 Task: Open Card Social Media Conference Review in Board Social Media Campaign Planning to Workspace Debt Financing and add a team member Softage.2@softage.net, a label Purple, a checklist Career Counseling, an attachment from your google drive, a color Purple and finally, add a card description 'Develop and launch new customer retention program for high-value customers' and a comment 'This task requires proactive ownership, so let us take responsibility and ensure progress is made in a timely manner.'. Add a start date 'Jan 02, 1900' with a due date 'Jan 09, 1900'
Action: Mouse moved to (57, 275)
Screenshot: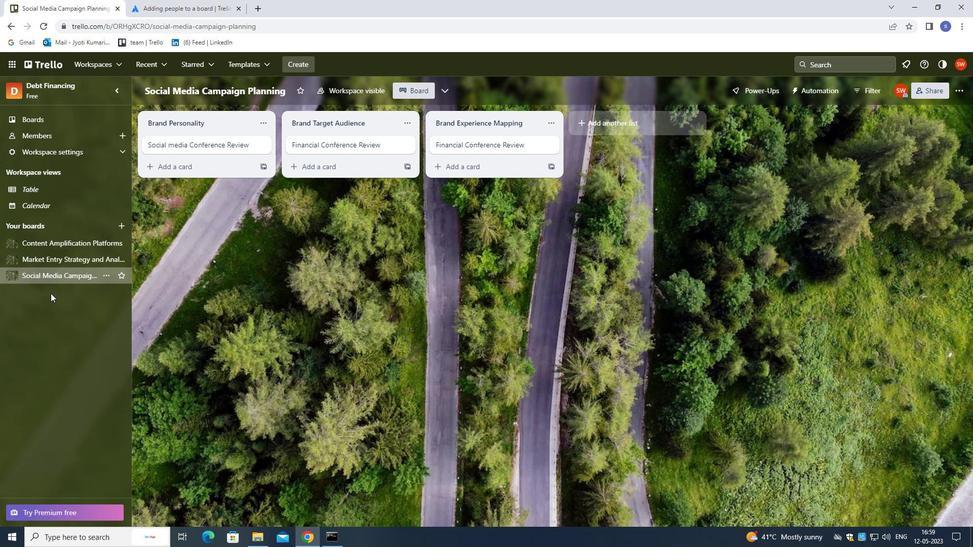 
Action: Mouse pressed left at (57, 275)
Screenshot: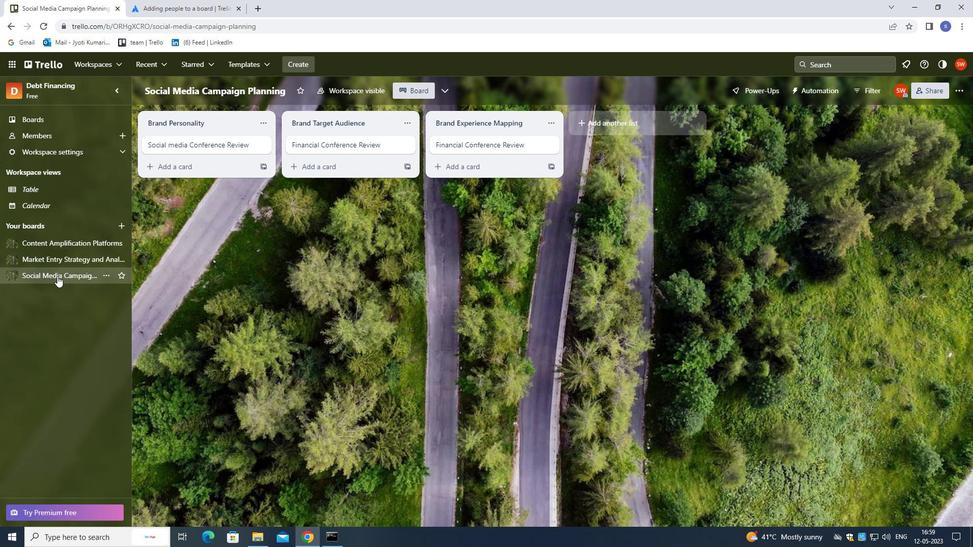
Action: Mouse moved to (170, 141)
Screenshot: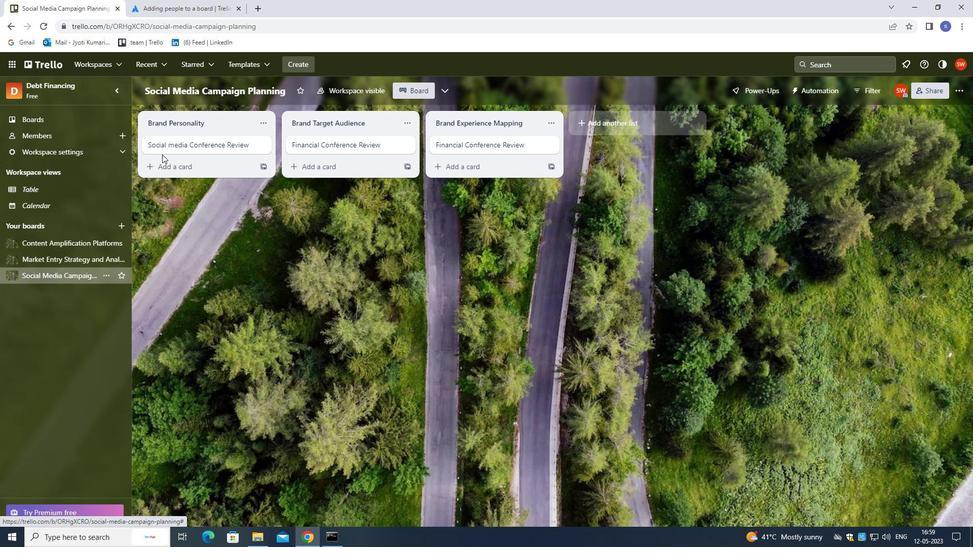 
Action: Mouse pressed left at (170, 141)
Screenshot: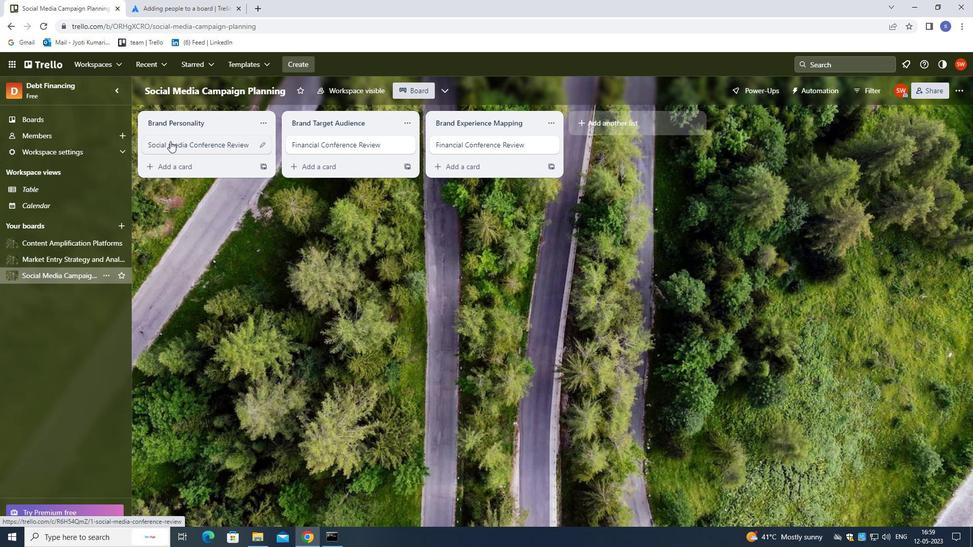 
Action: Mouse moved to (633, 143)
Screenshot: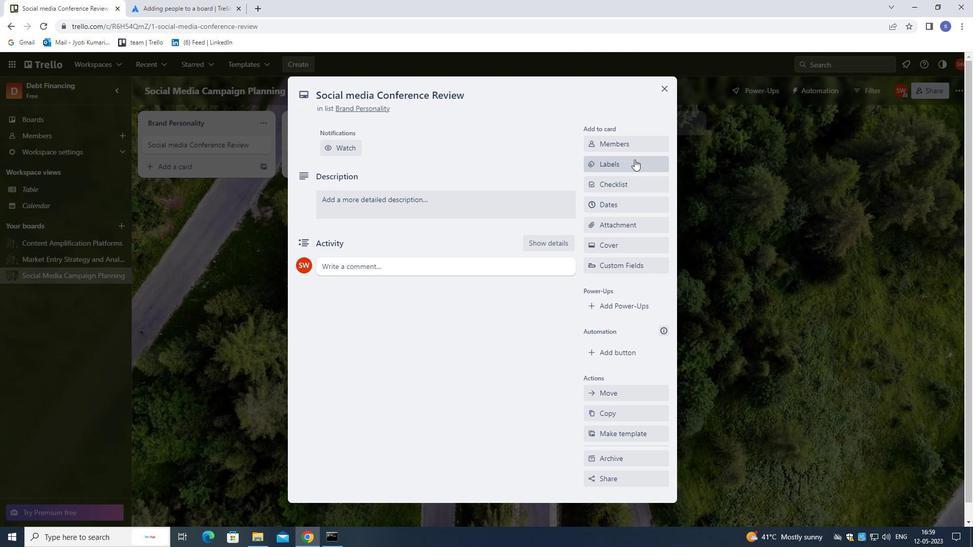 
Action: Mouse pressed left at (633, 143)
Screenshot: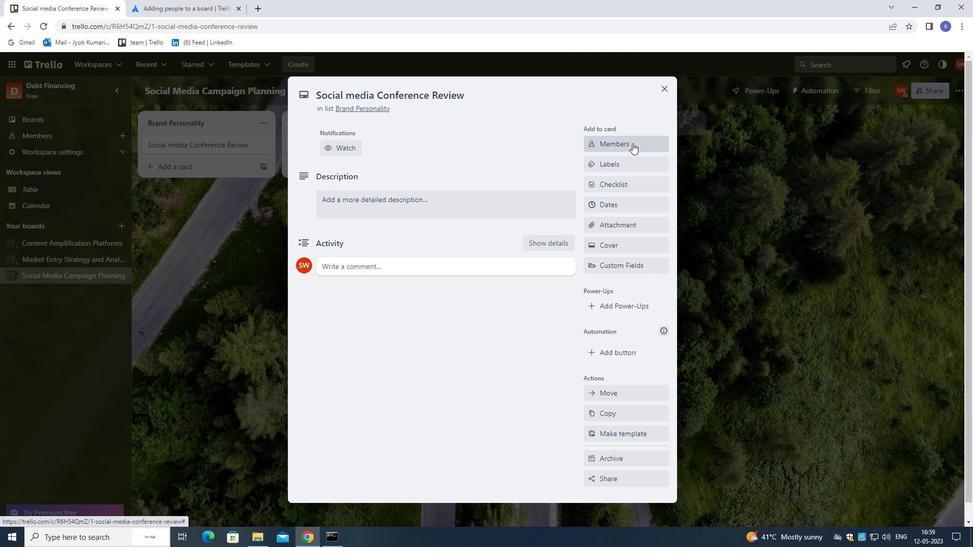 
Action: Mouse moved to (573, 116)
Screenshot: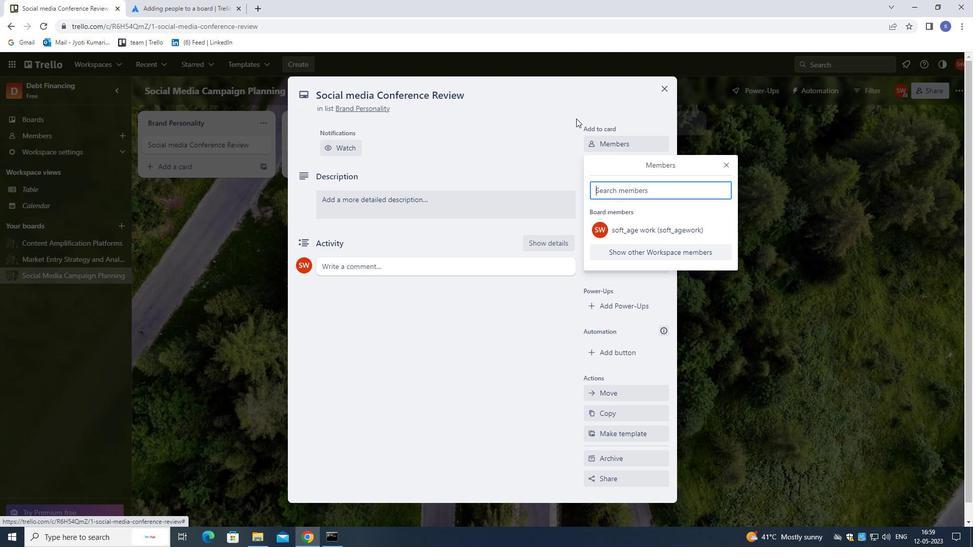 
Action: Key pressed softage.2<Key.shift>@SOFTAGE.NET
Screenshot: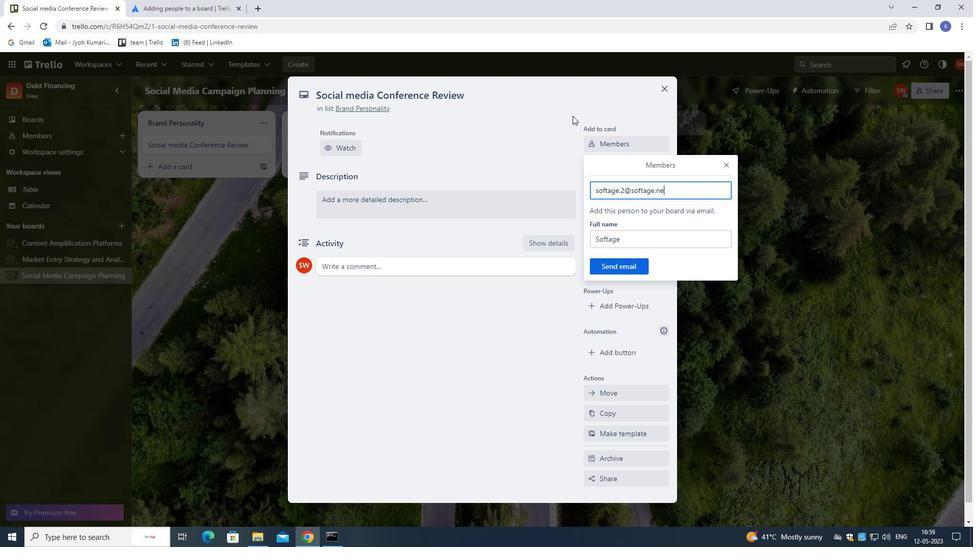 
Action: Mouse moved to (616, 265)
Screenshot: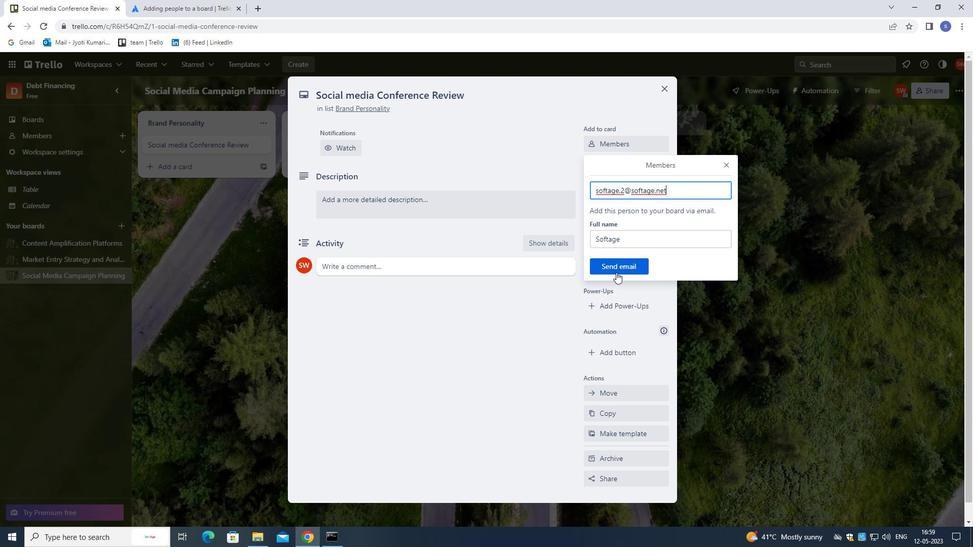 
Action: Mouse pressed left at (616, 265)
Screenshot: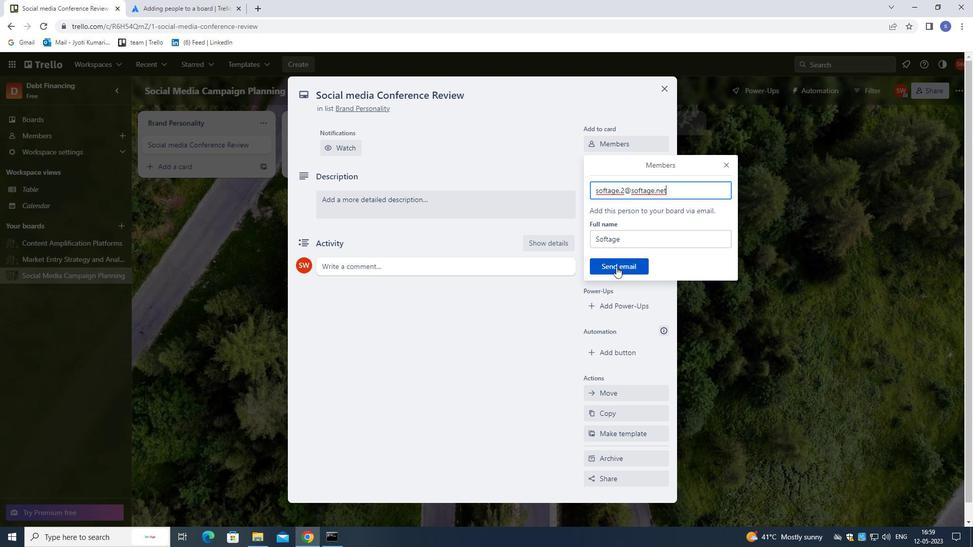 
Action: Mouse moved to (726, 167)
Screenshot: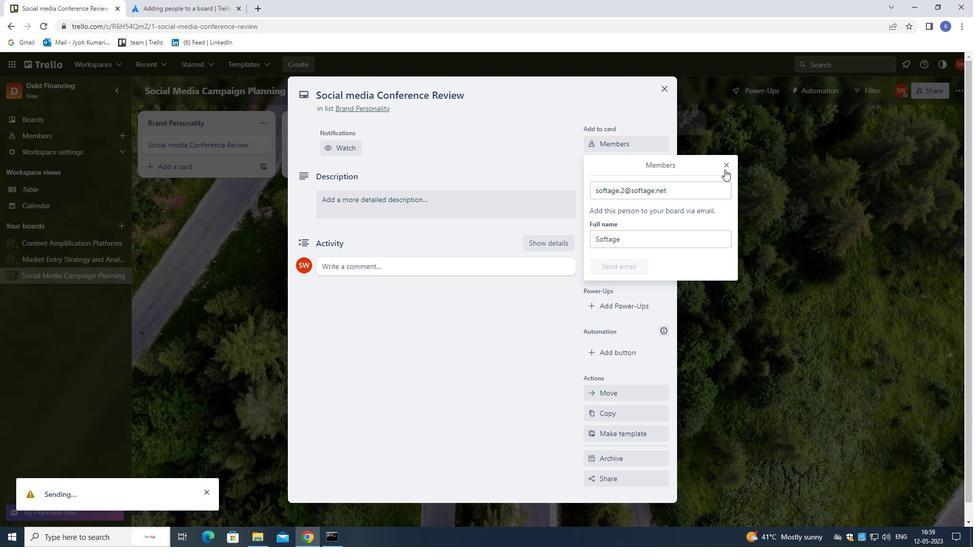 
Action: Mouse pressed left at (726, 167)
Screenshot: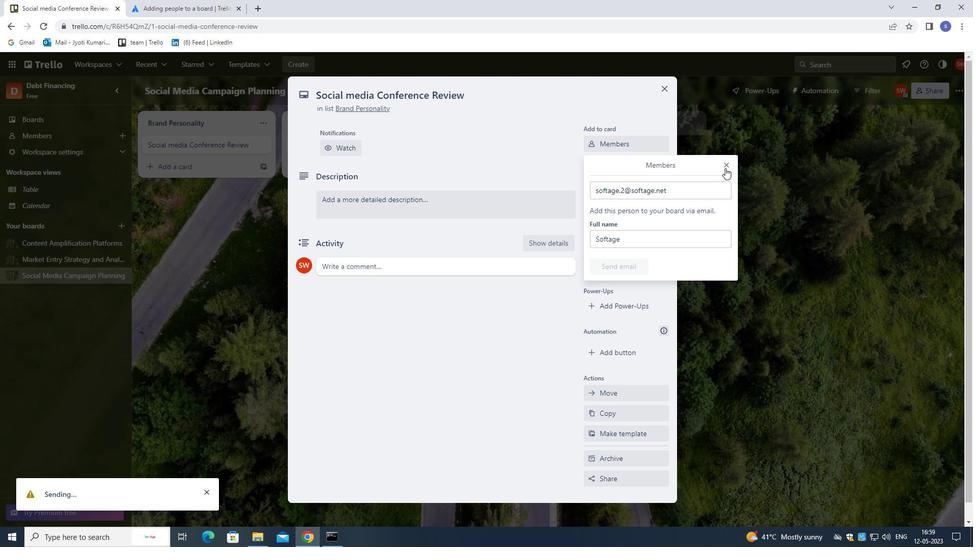 
Action: Mouse moved to (620, 164)
Screenshot: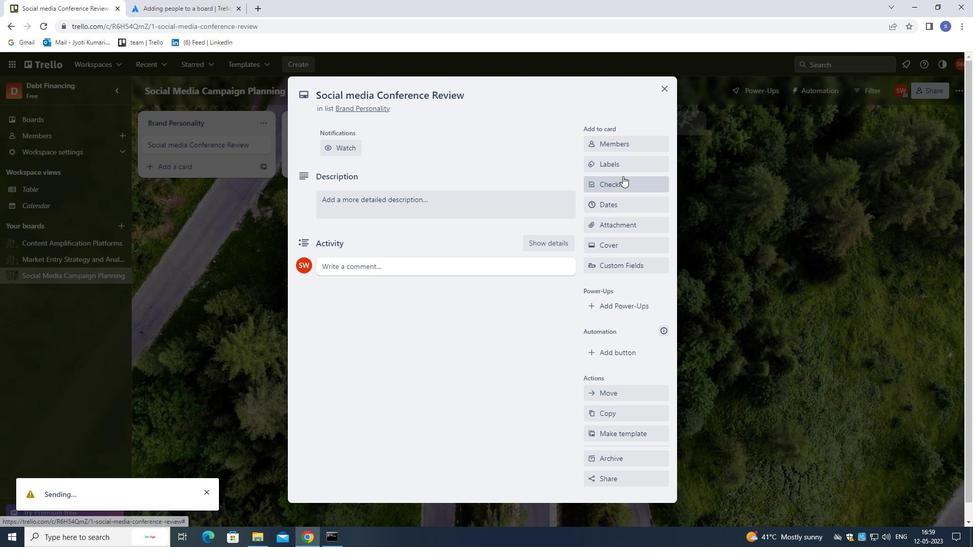 
Action: Mouse pressed left at (620, 164)
Screenshot: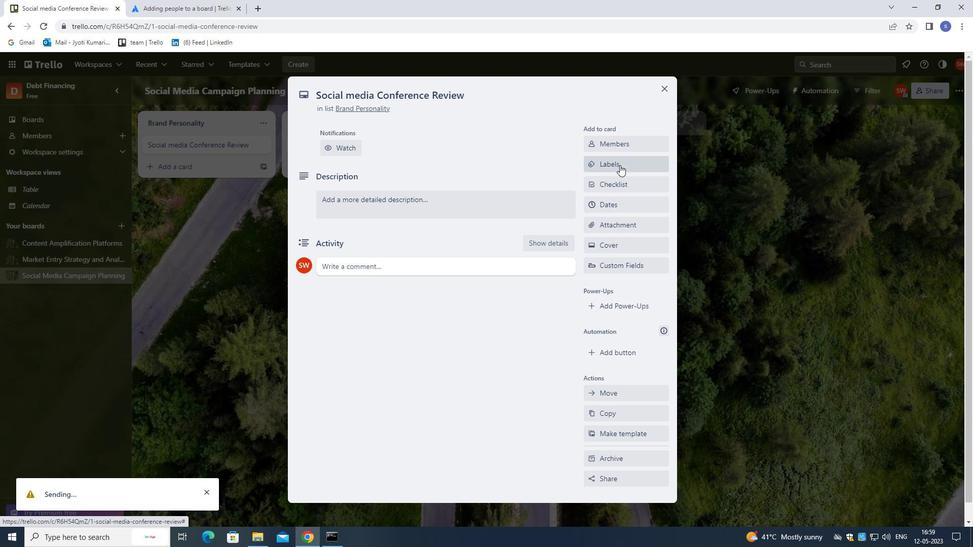 
Action: Mouse moved to (623, 175)
Screenshot: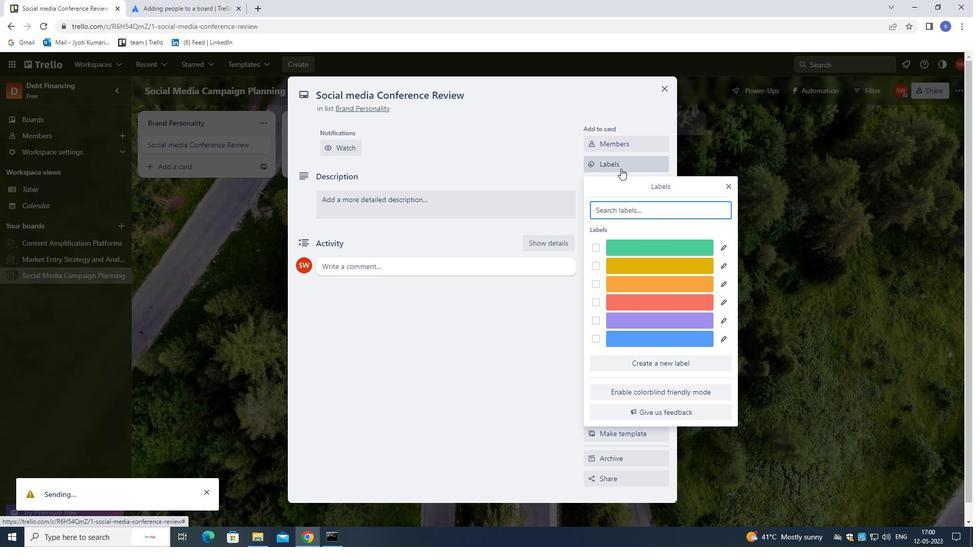 
Action: Key pressed P
Screenshot: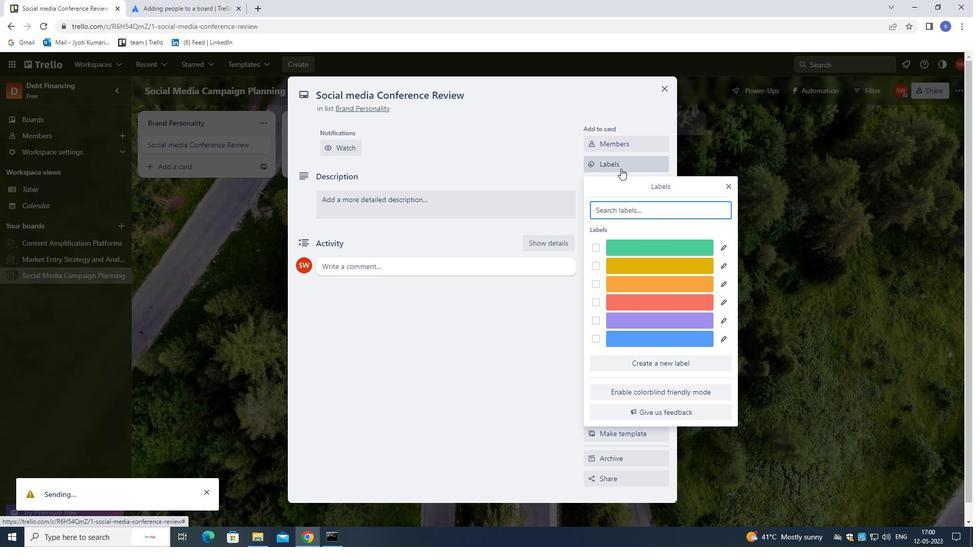 
Action: Mouse moved to (618, 249)
Screenshot: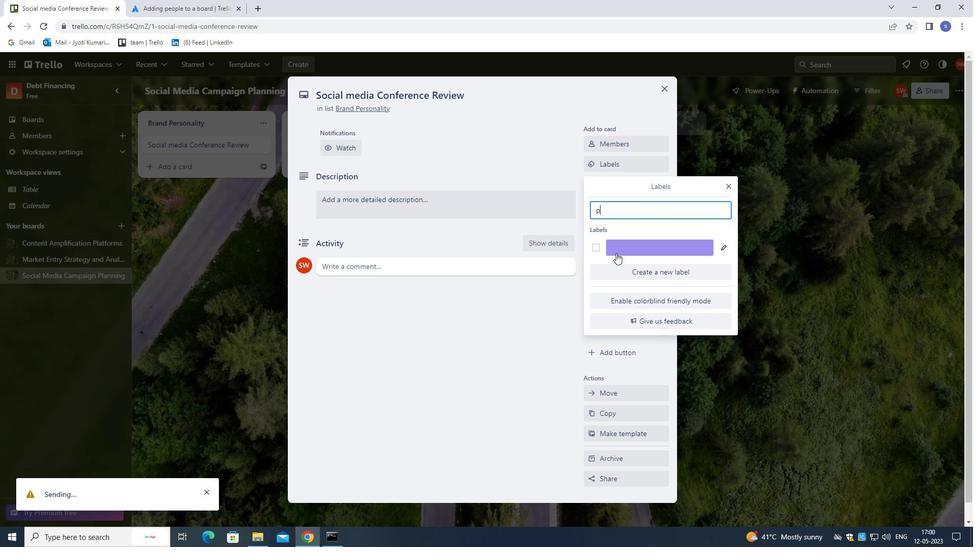 
Action: Mouse pressed left at (618, 249)
Screenshot: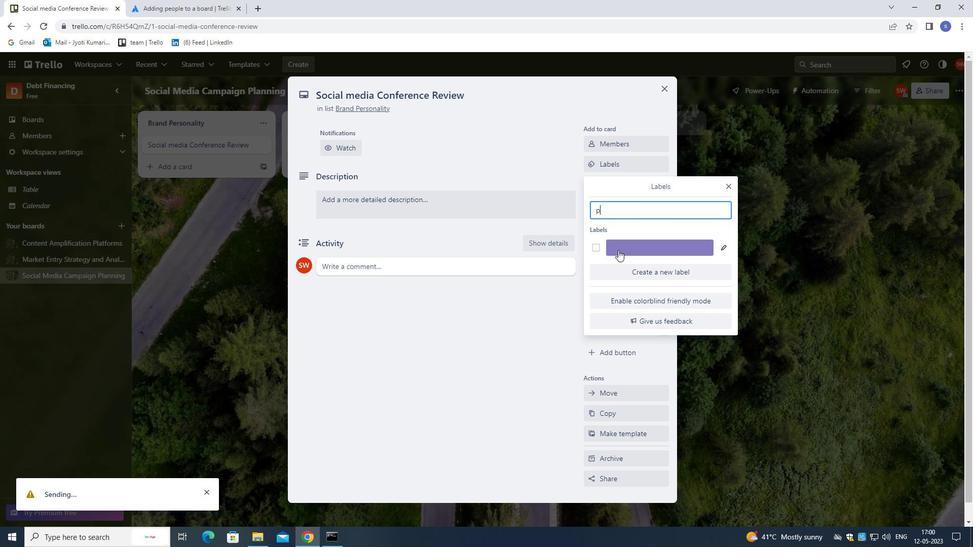 
Action: Mouse moved to (729, 224)
Screenshot: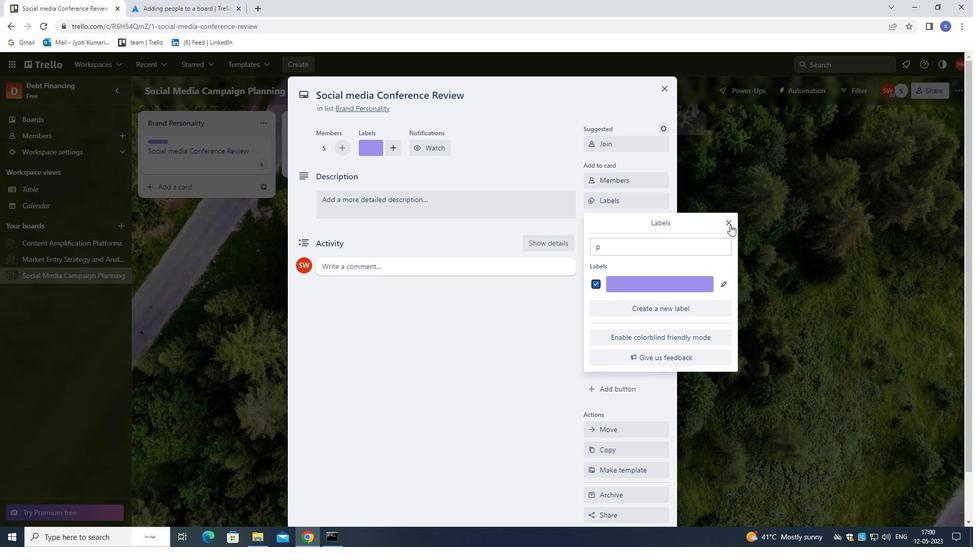 
Action: Mouse pressed left at (729, 224)
Screenshot: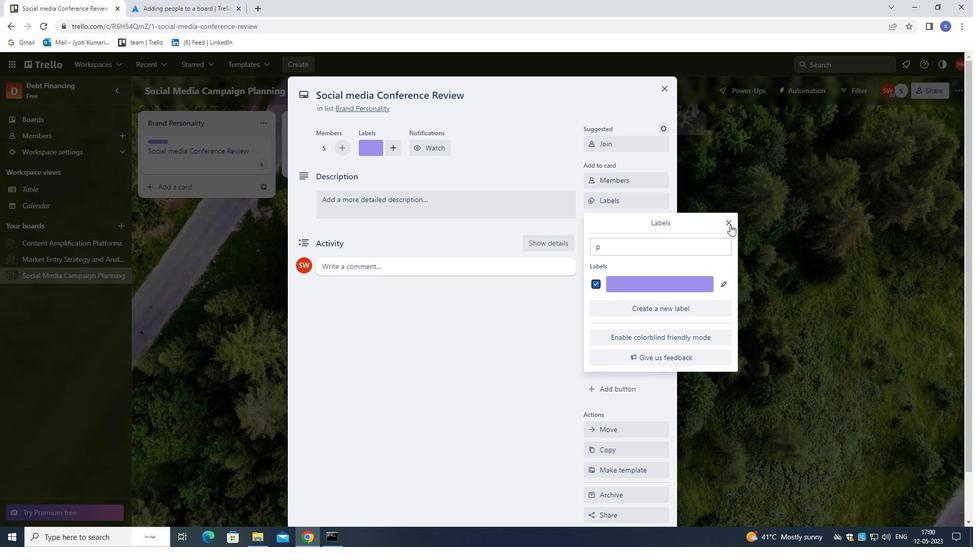 
Action: Mouse moved to (631, 220)
Screenshot: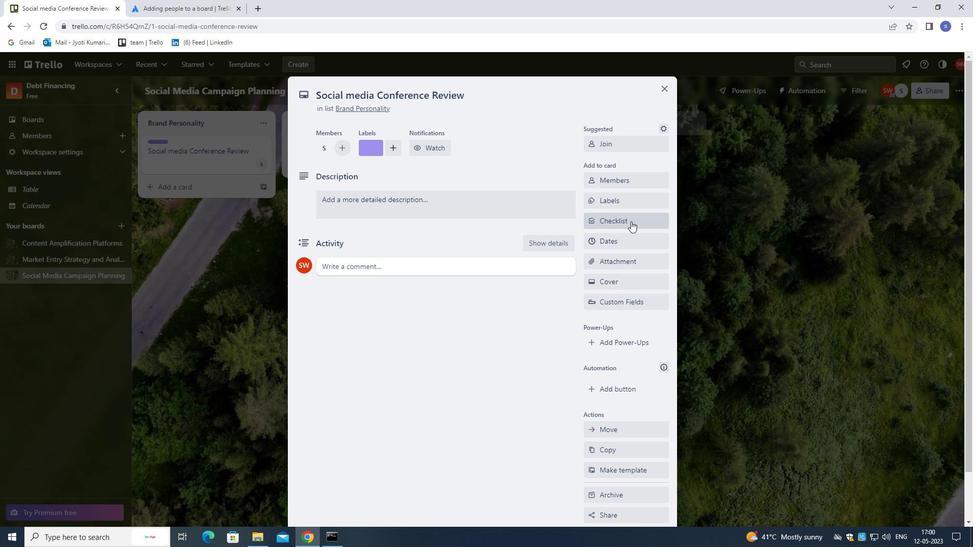 
Action: Mouse pressed left at (631, 220)
Screenshot: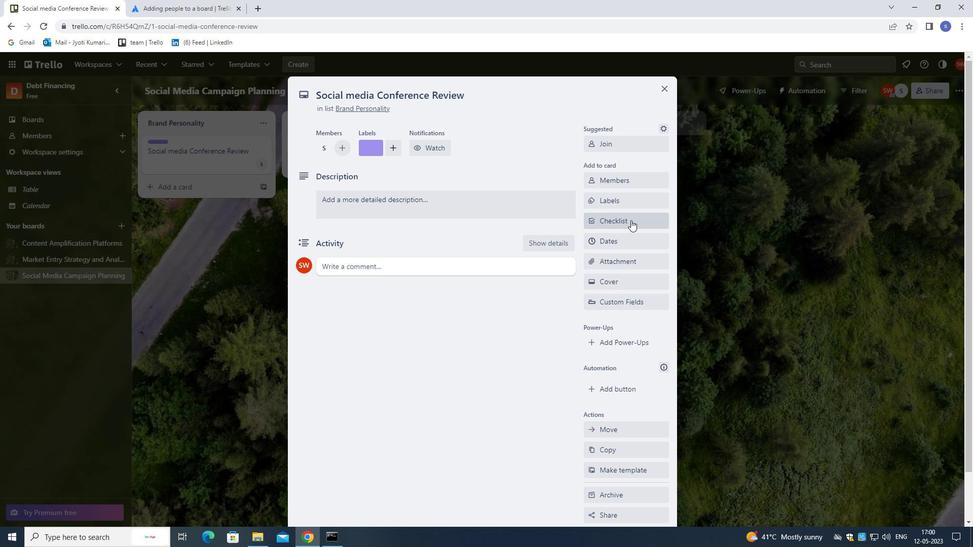 
Action: Key pressed <Key.shift>CAREER<Key.space><Key.shift>CON<Key.backspace>UNCE<Key.backspace><Key.backspace>SELLING
Screenshot: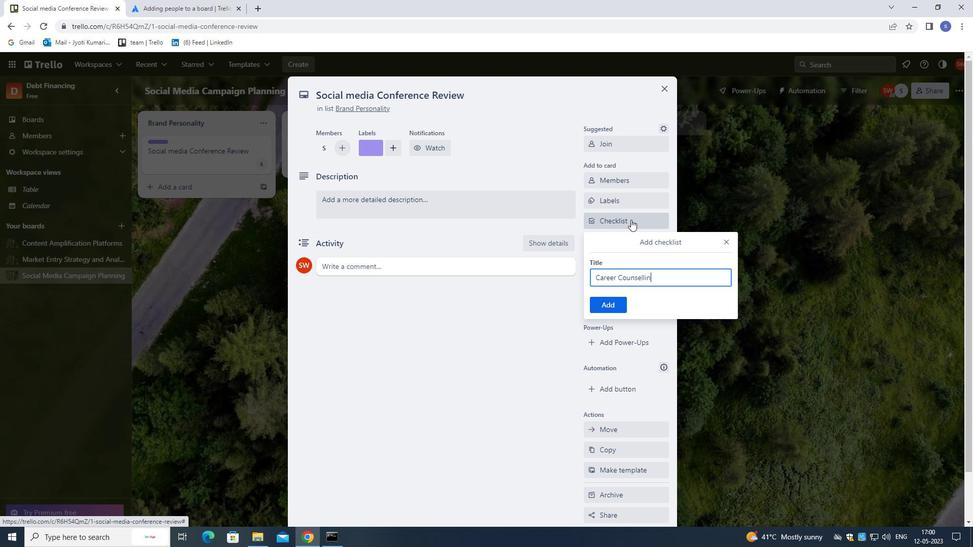 
Action: Mouse moved to (680, 232)
Screenshot: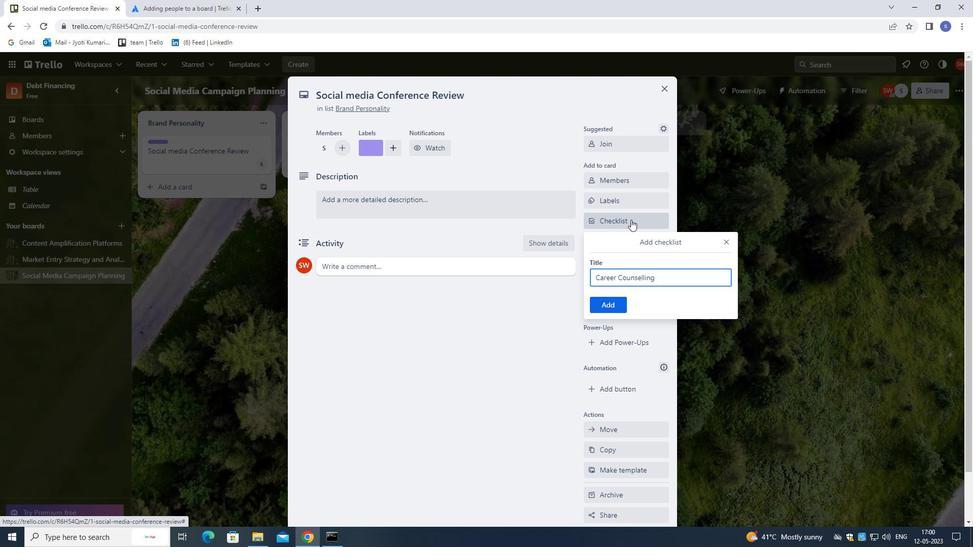 
Action: Key pressed <Key.enter>
Screenshot: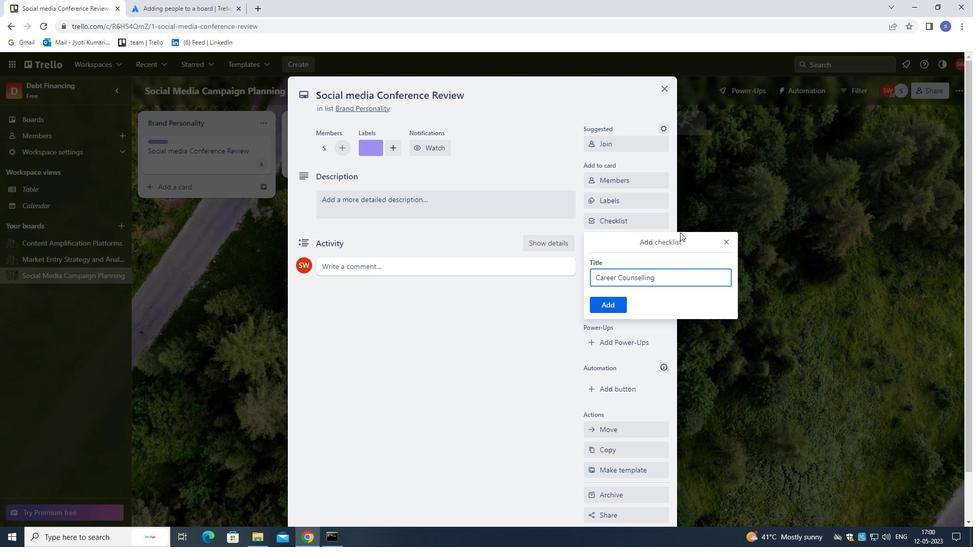 
Action: Mouse moved to (635, 247)
Screenshot: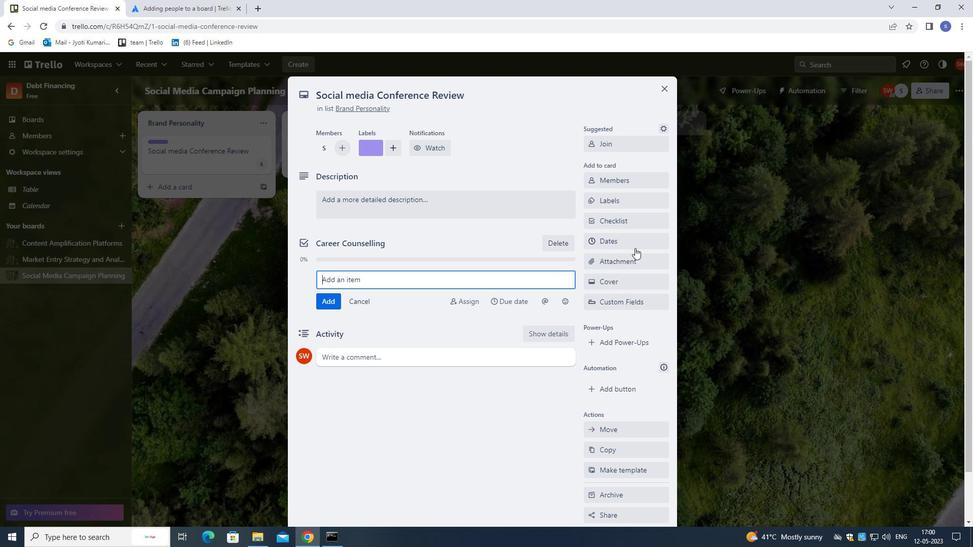 
Action: Mouse pressed left at (635, 247)
Screenshot: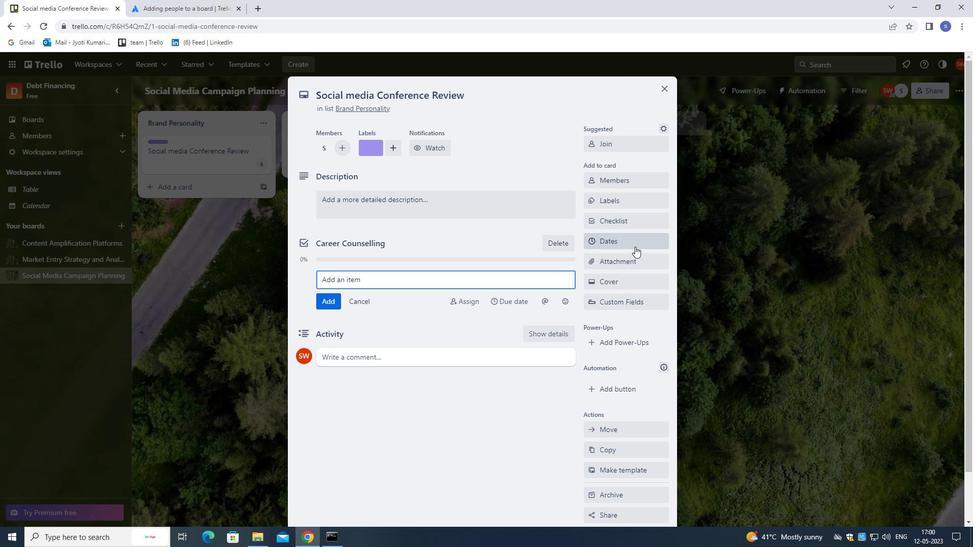 
Action: Mouse moved to (596, 275)
Screenshot: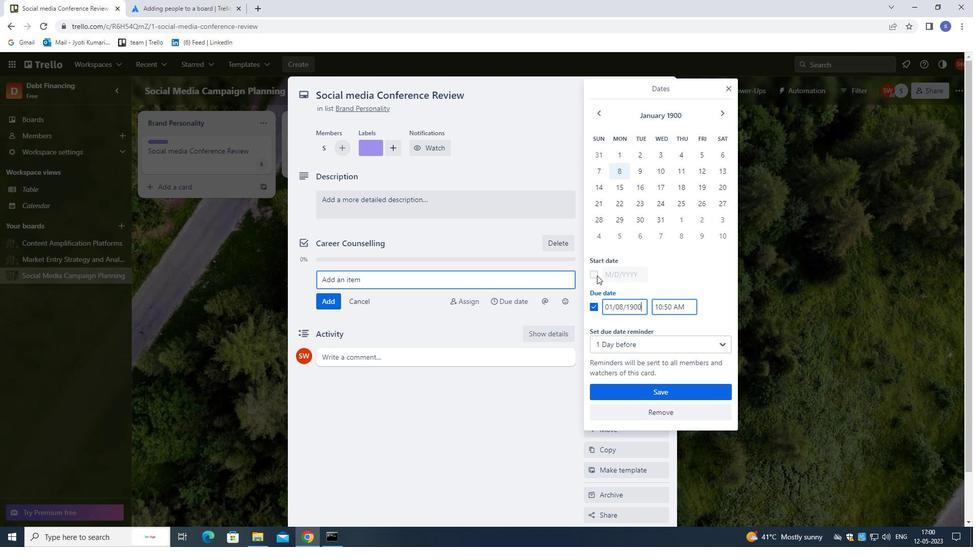 
Action: Mouse pressed left at (596, 275)
Screenshot: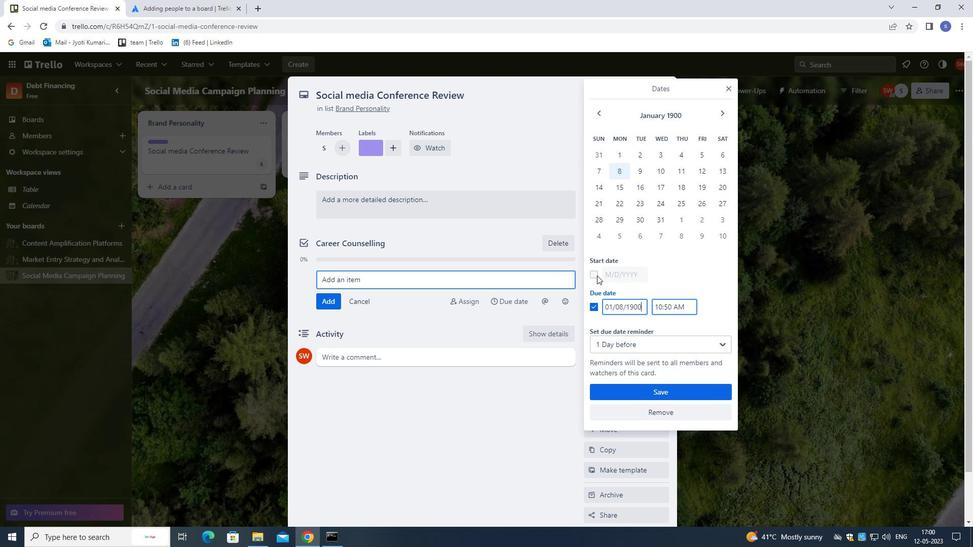 
Action: Mouse moved to (617, 275)
Screenshot: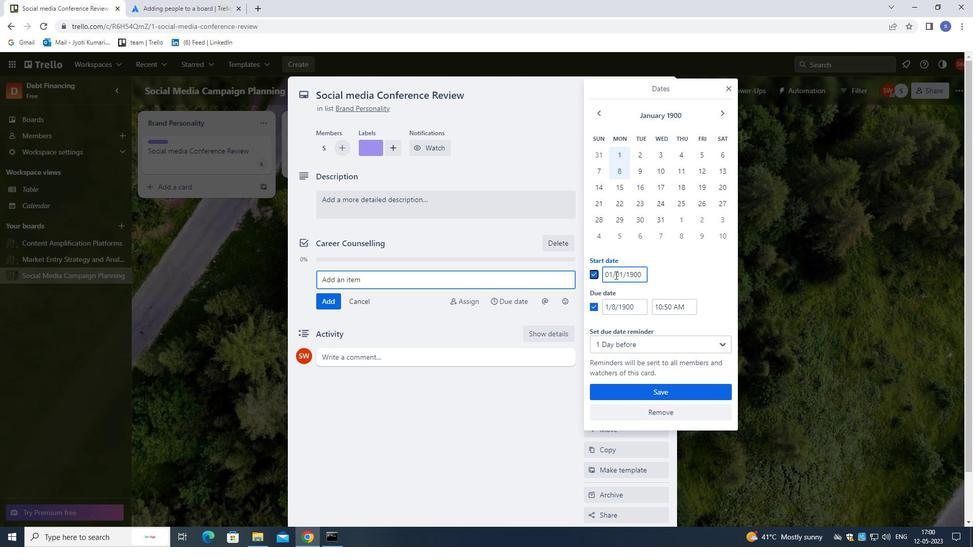 
Action: Mouse pressed left at (617, 275)
Screenshot: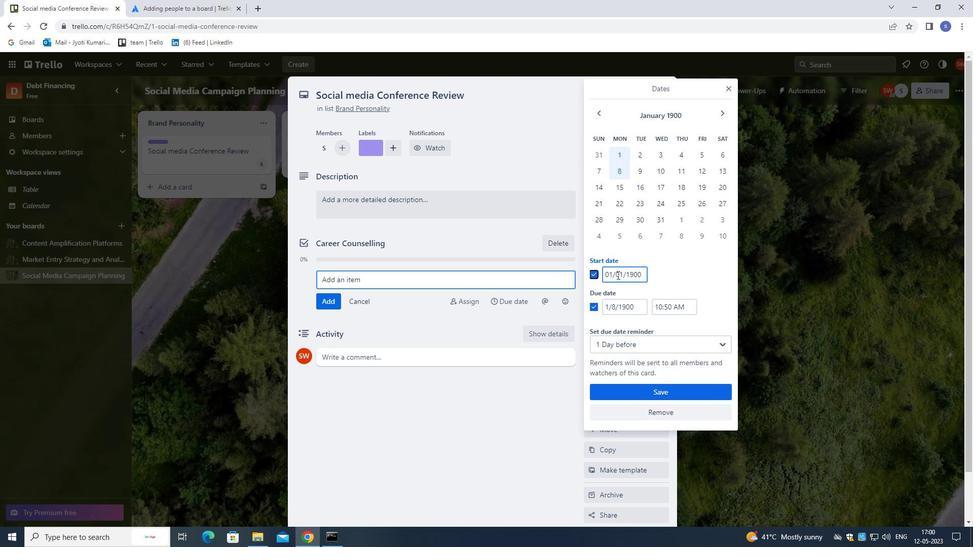 
Action: Mouse moved to (595, 284)
Screenshot: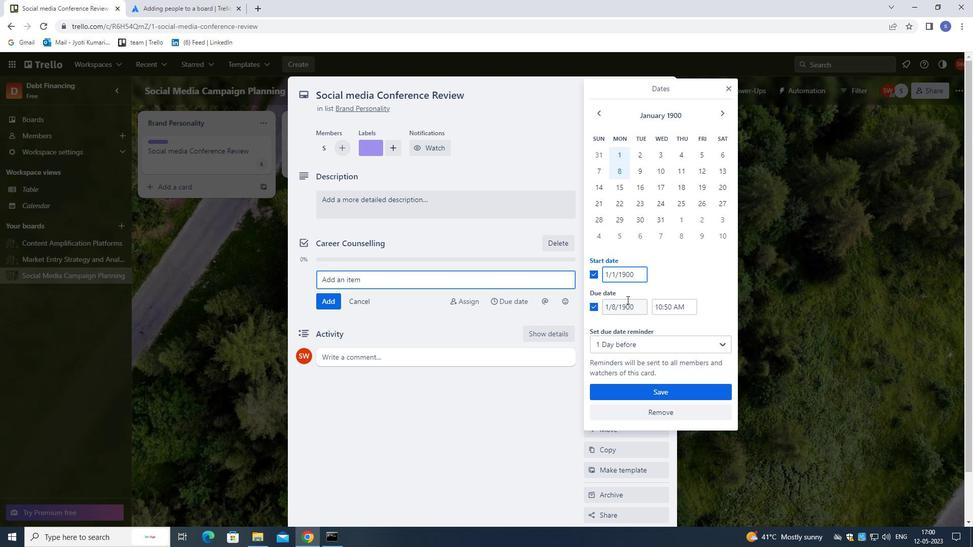 
Action: Key pressed <Key.left><Key.backspace>2
Screenshot: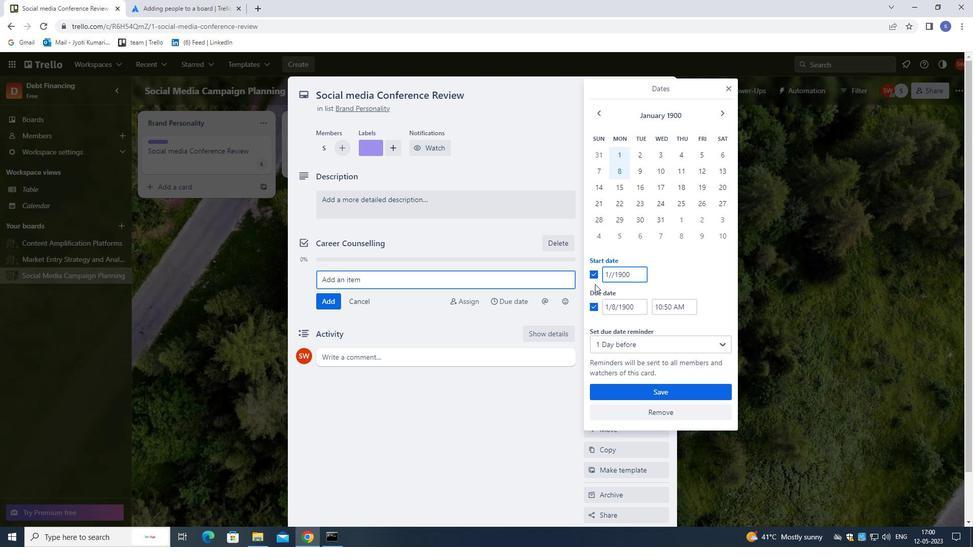 
Action: Mouse moved to (615, 309)
Screenshot: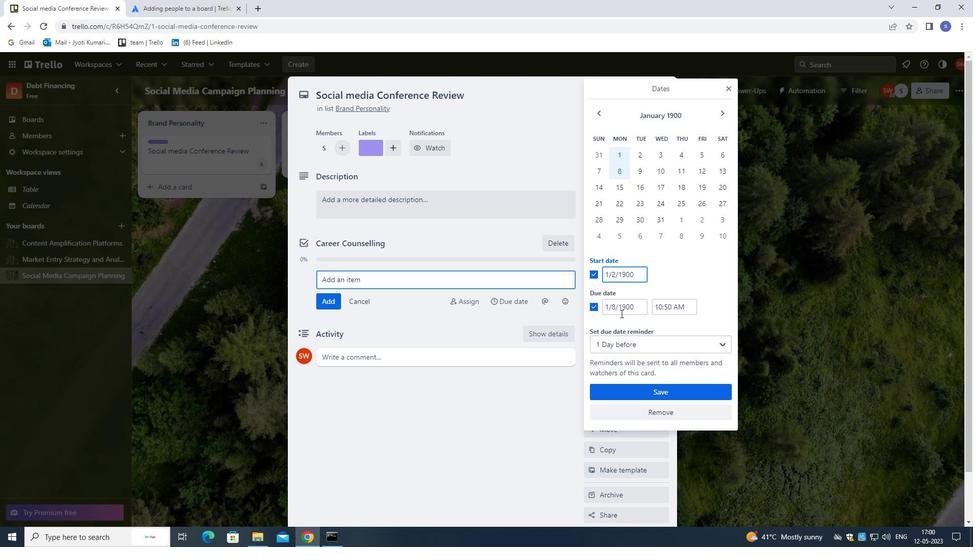 
Action: Mouse pressed left at (615, 309)
Screenshot: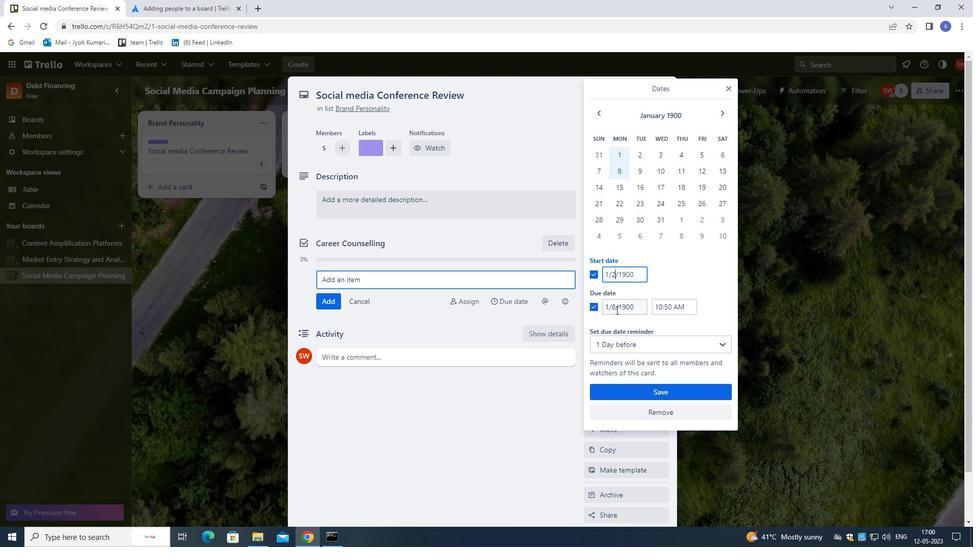 
Action: Mouse moved to (636, 353)
Screenshot: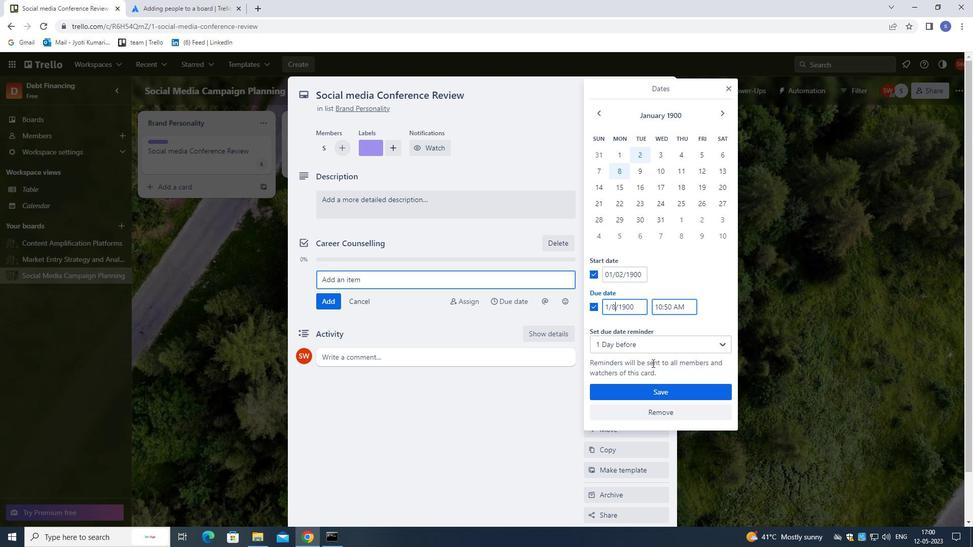 
Action: Key pressed <Key.backspace>9
Screenshot: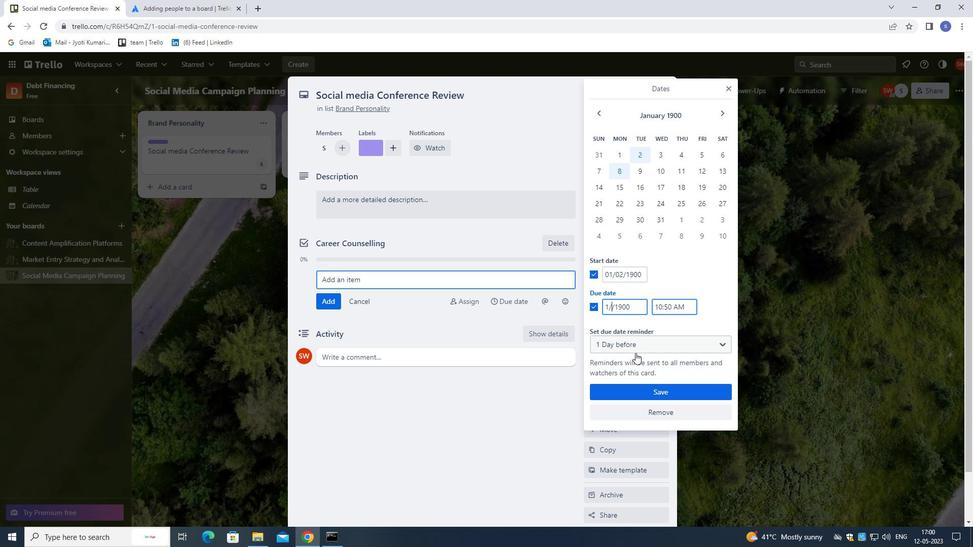 
Action: Mouse moved to (707, 387)
Screenshot: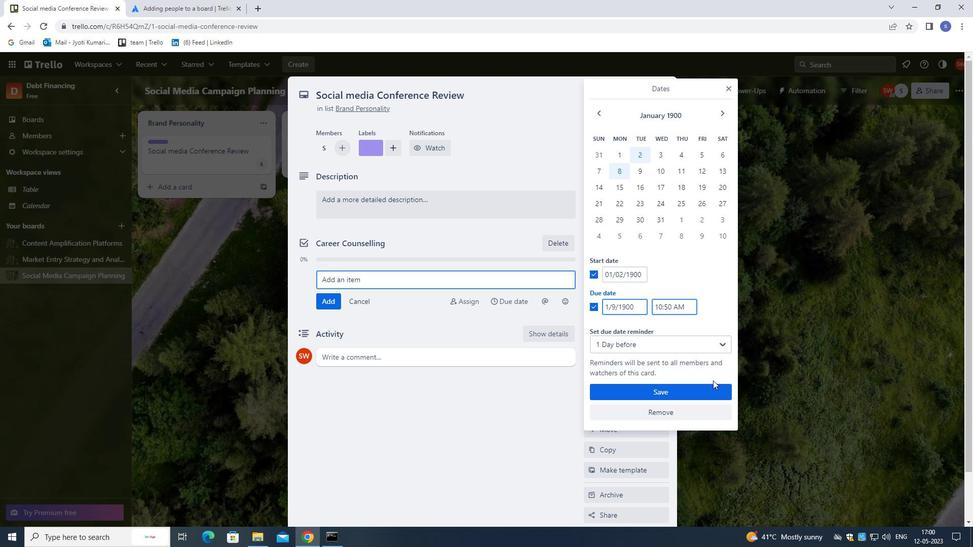 
Action: Mouse pressed left at (707, 387)
Screenshot: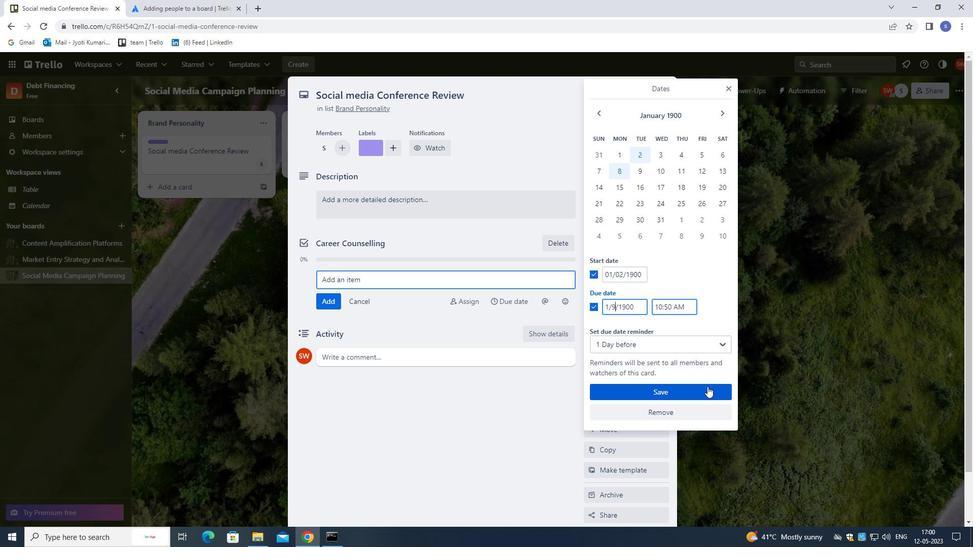 
Action: Mouse moved to (448, 199)
Screenshot: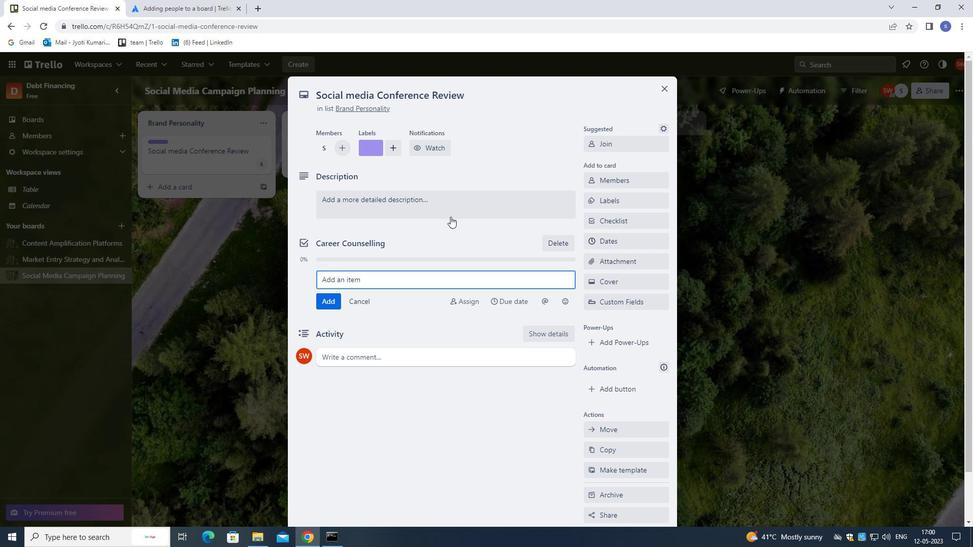 
Action: Mouse pressed left at (448, 199)
Screenshot: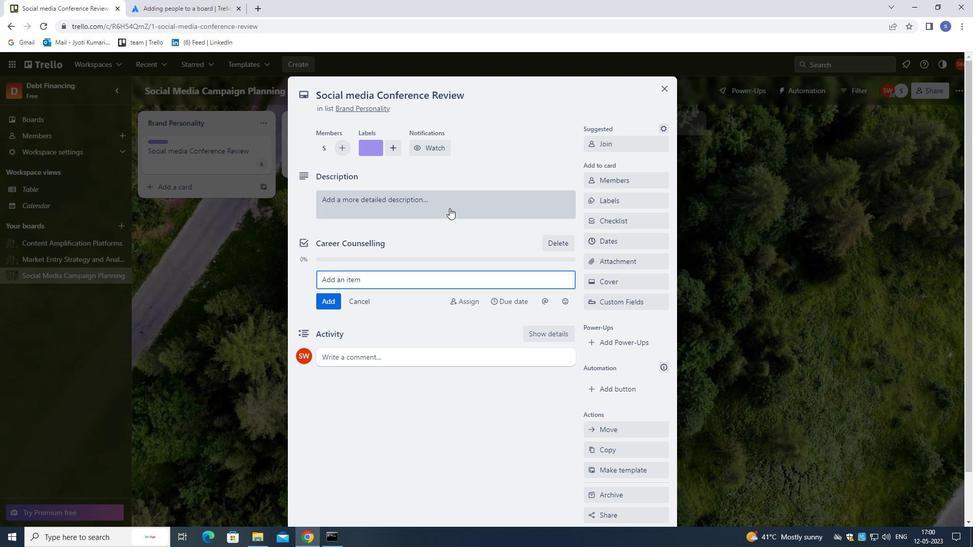 
Action: Mouse moved to (480, 241)
Screenshot: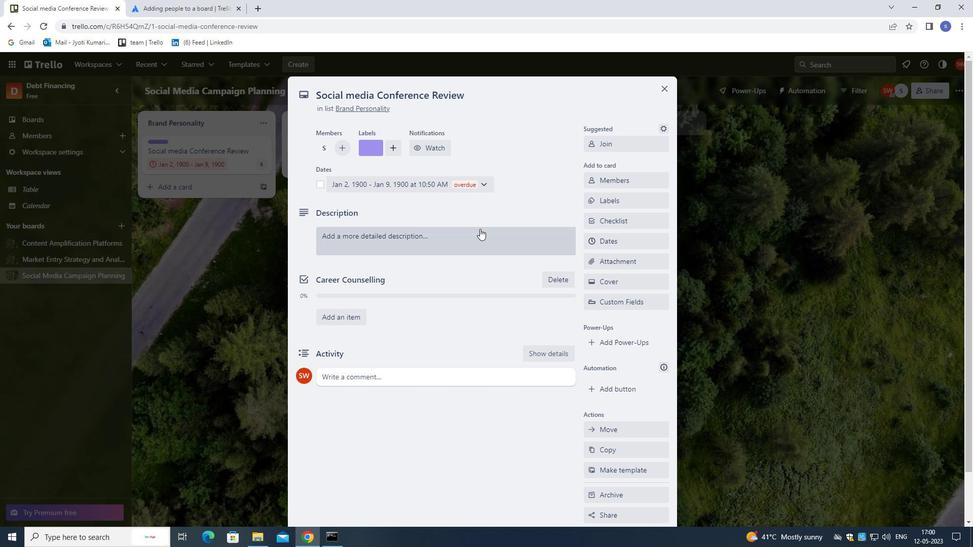 
Action: Mouse pressed left at (480, 241)
Screenshot: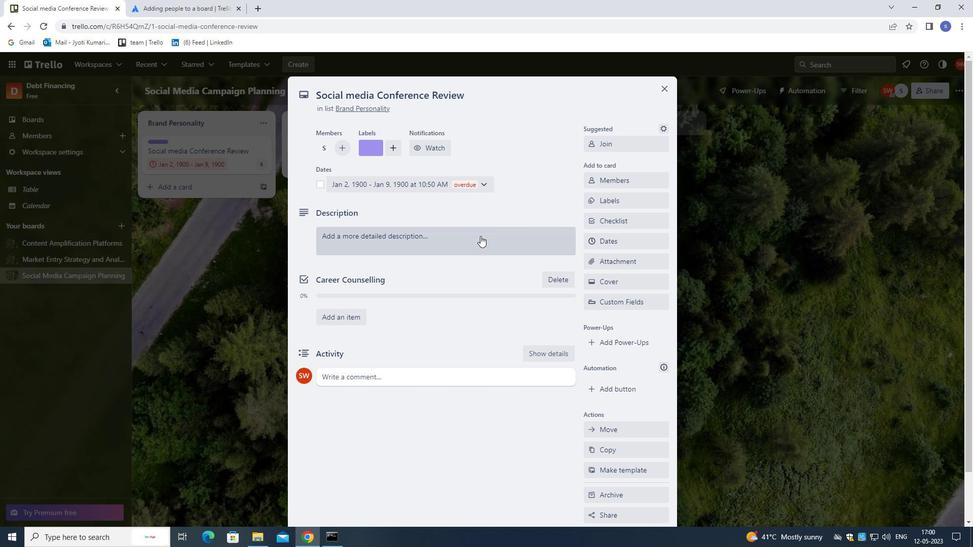 
Action: Mouse moved to (518, 269)
Screenshot: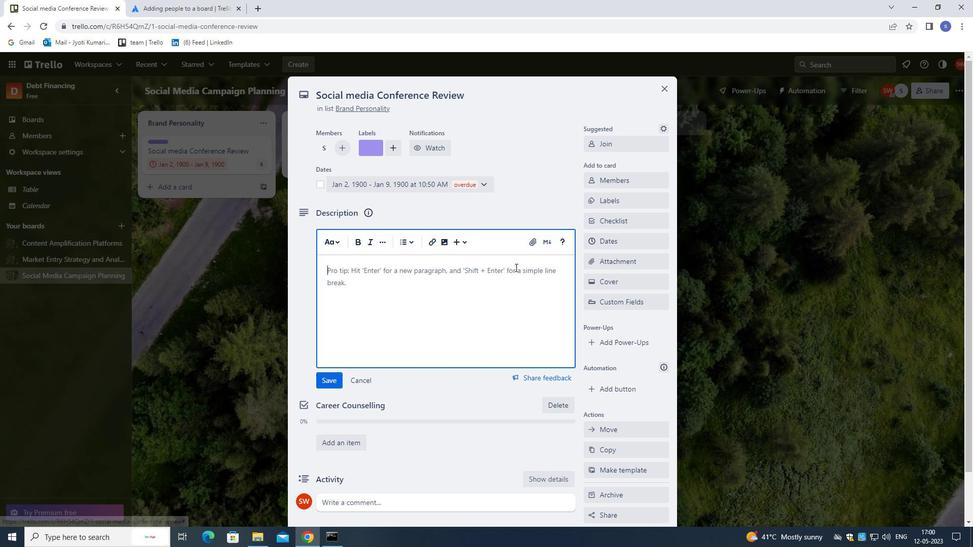 
Action: Key pressed <Key.shift>DEVELOP<Key.space>AN<Key.space><Key.backspace>D<Key.space>EXECUTE<Key.space><Key.space>NEW<Key.space>CUSTOMER<Key.space>RETENTION<Key.space>PROGRAM<Key.space>FOR<Key.space>HIGH-VALUR<Key.backspace>E<Key.space>CUSTOMERS<Key.space>.
Screenshot: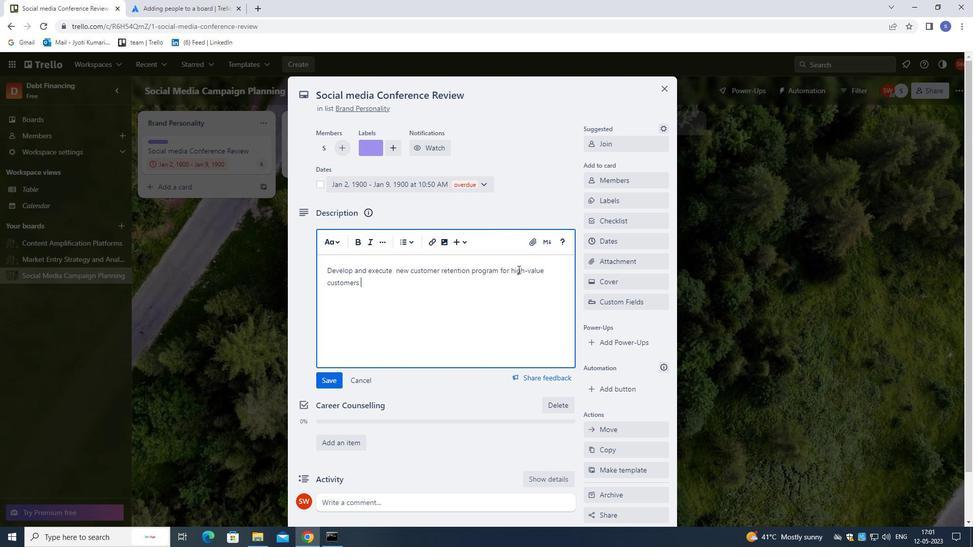 
Action: Mouse moved to (504, 267)
Screenshot: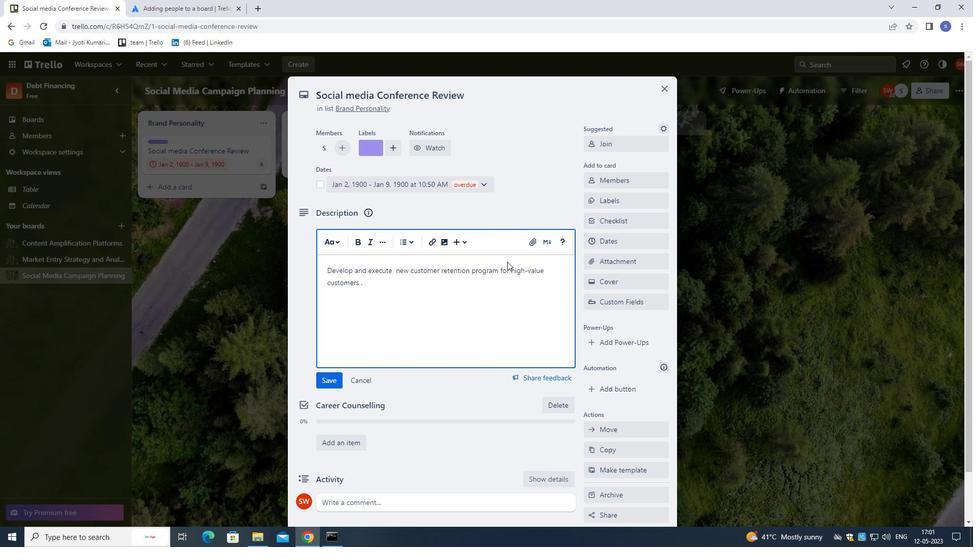 
Action: Mouse scrolled (504, 267) with delta (0, 0)
Screenshot: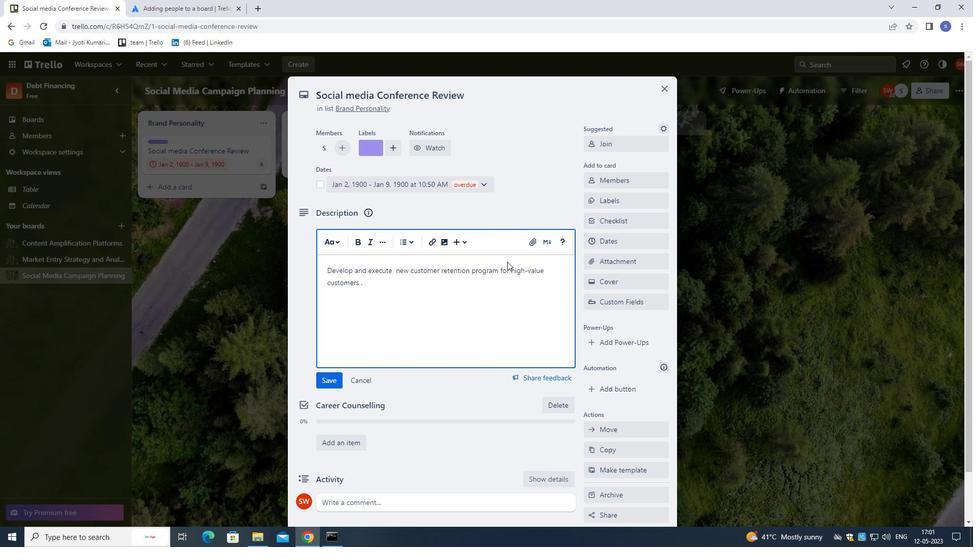 
Action: Mouse moved to (500, 278)
Screenshot: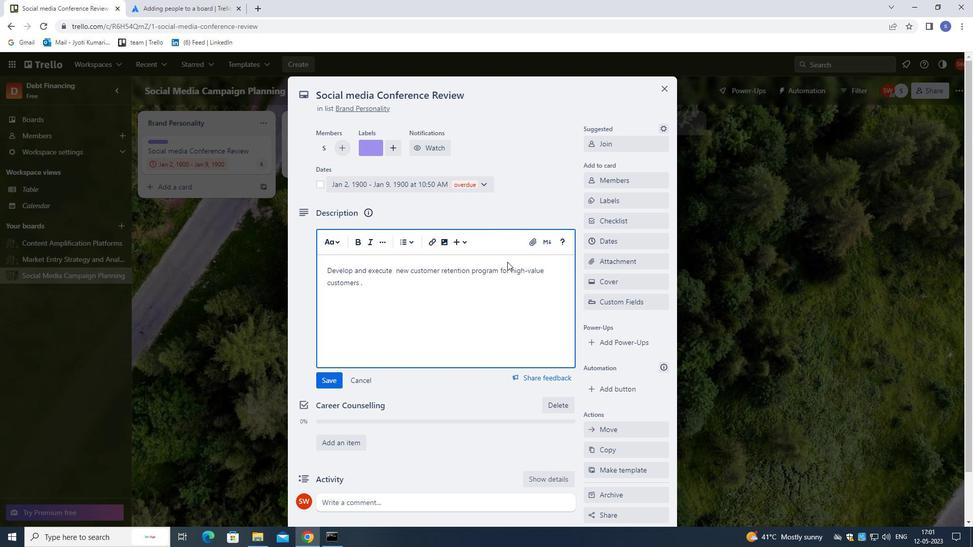 
Action: Mouse scrolled (500, 278) with delta (0, 0)
Screenshot: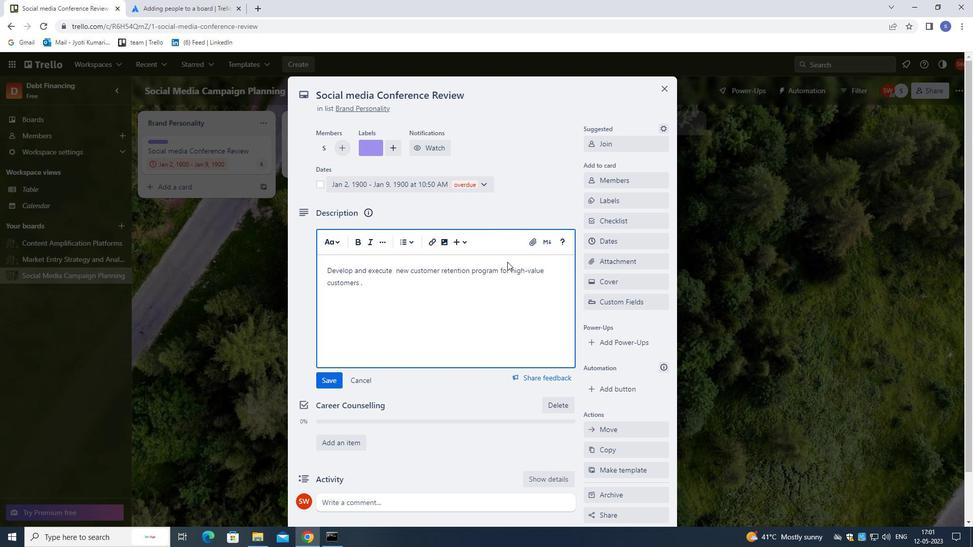 
Action: Mouse moved to (498, 286)
Screenshot: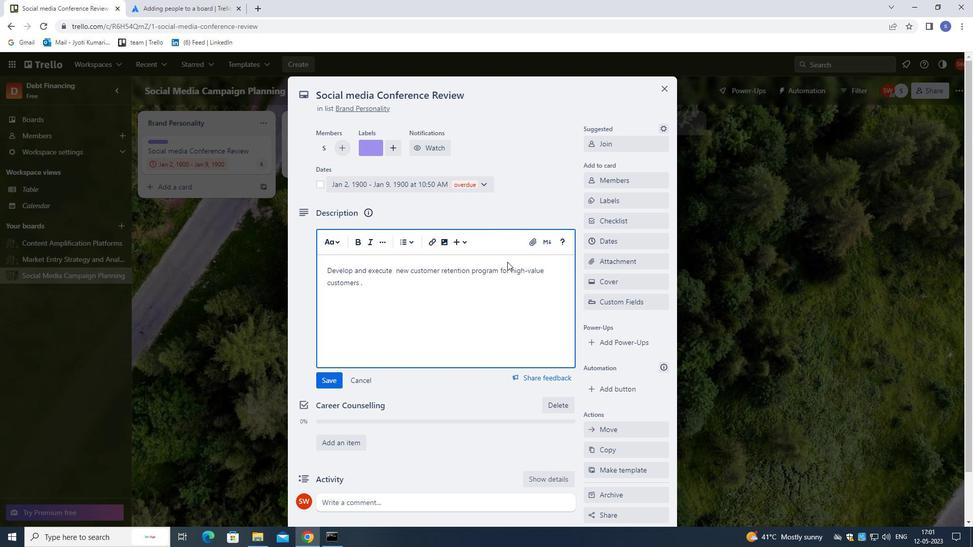 
Action: Mouse scrolled (498, 285) with delta (0, 0)
Screenshot: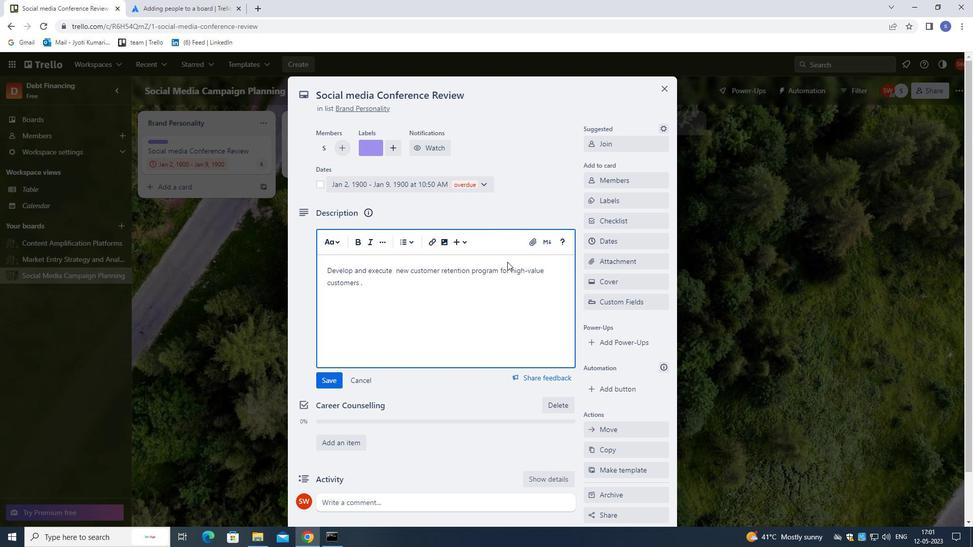 
Action: Mouse moved to (496, 293)
Screenshot: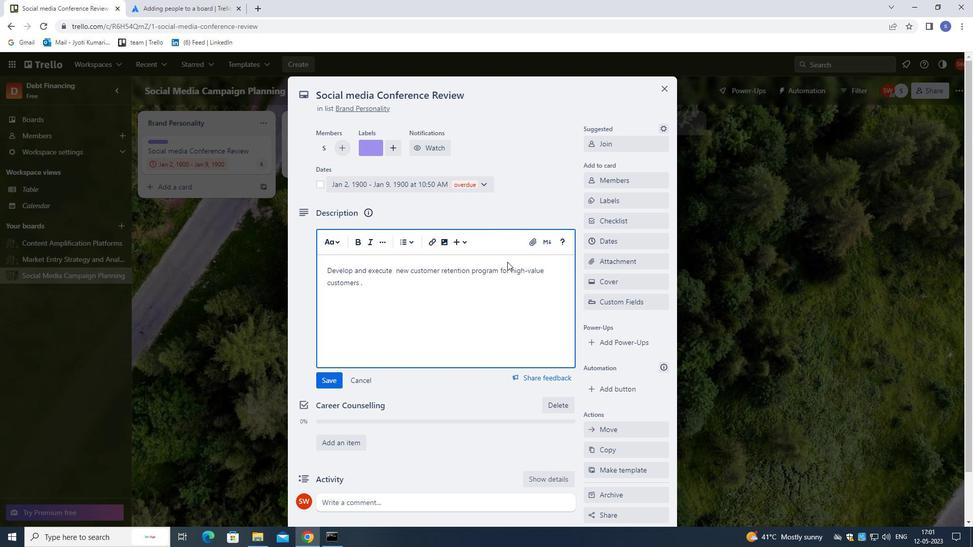 
Action: Mouse scrolled (496, 293) with delta (0, 0)
Screenshot: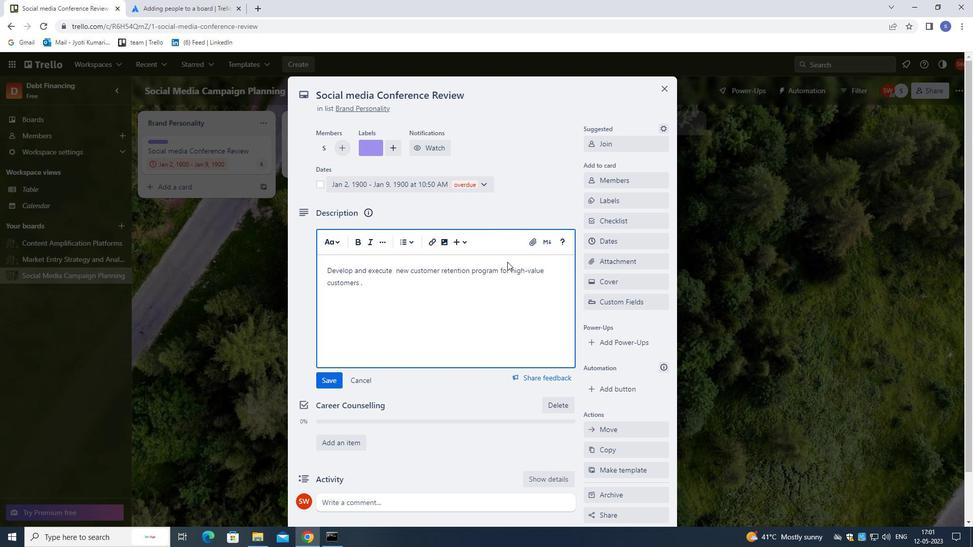 
Action: Mouse moved to (494, 299)
Screenshot: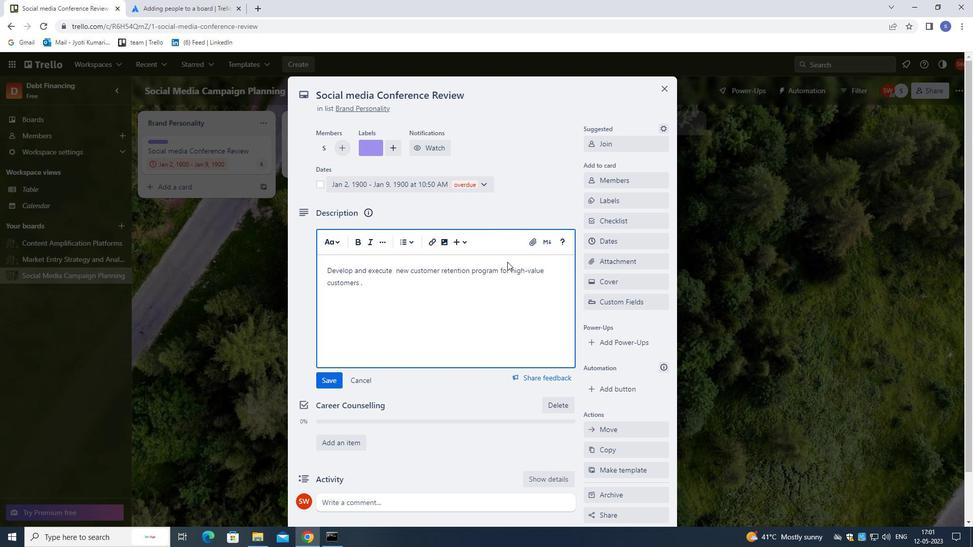 
Action: Mouse scrolled (494, 298) with delta (0, 0)
Screenshot: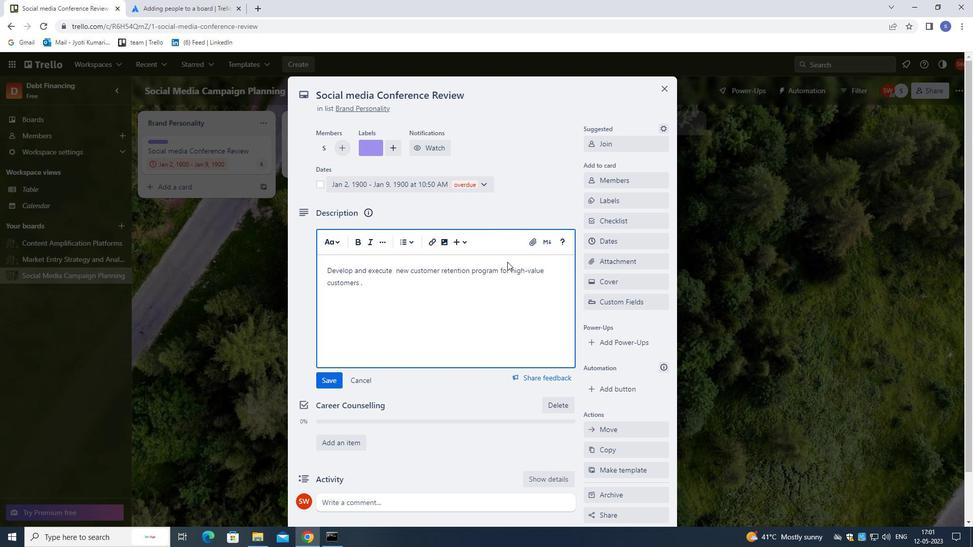 
Action: Mouse moved to (493, 302)
Screenshot: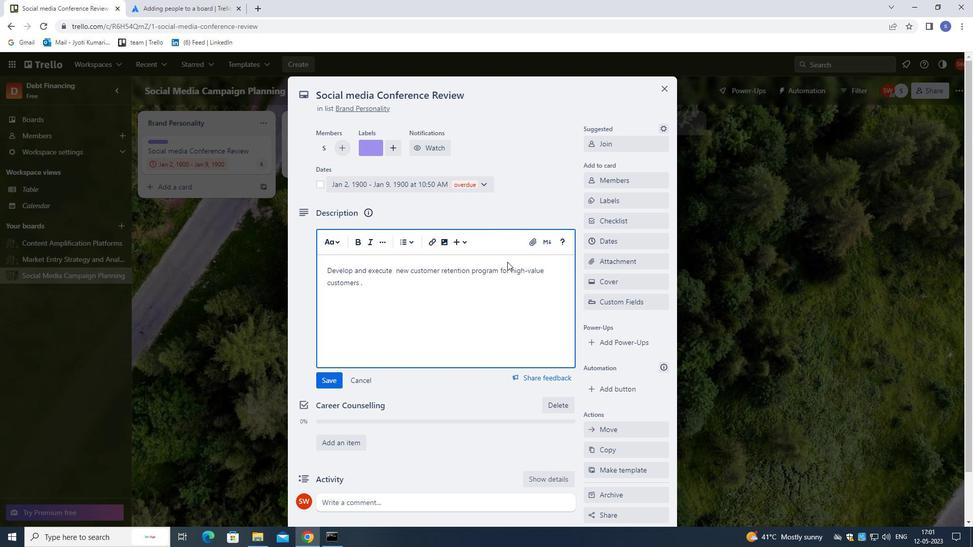 
Action: Mouse scrolled (493, 302) with delta (0, 0)
Screenshot: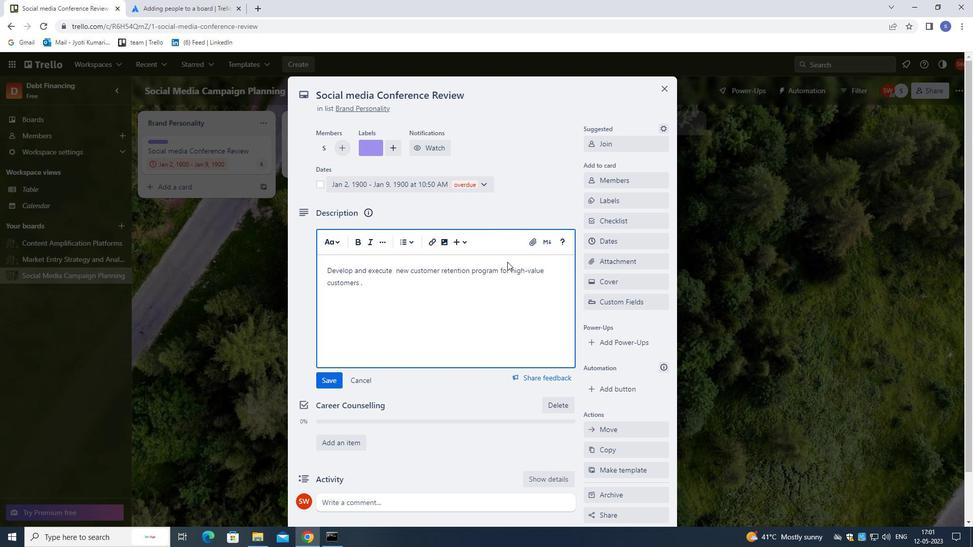 
Action: Mouse moved to (431, 448)
Screenshot: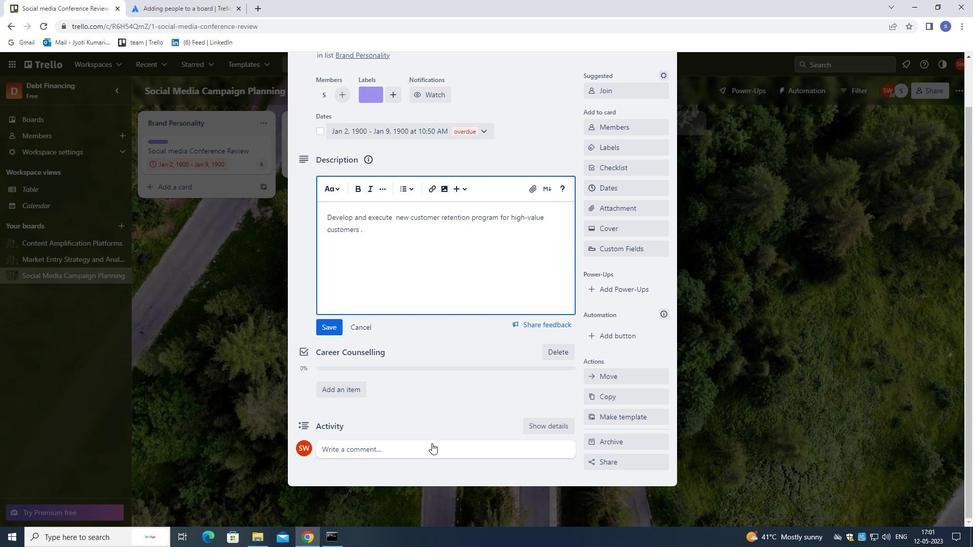 
Action: Mouse pressed left at (431, 448)
Screenshot: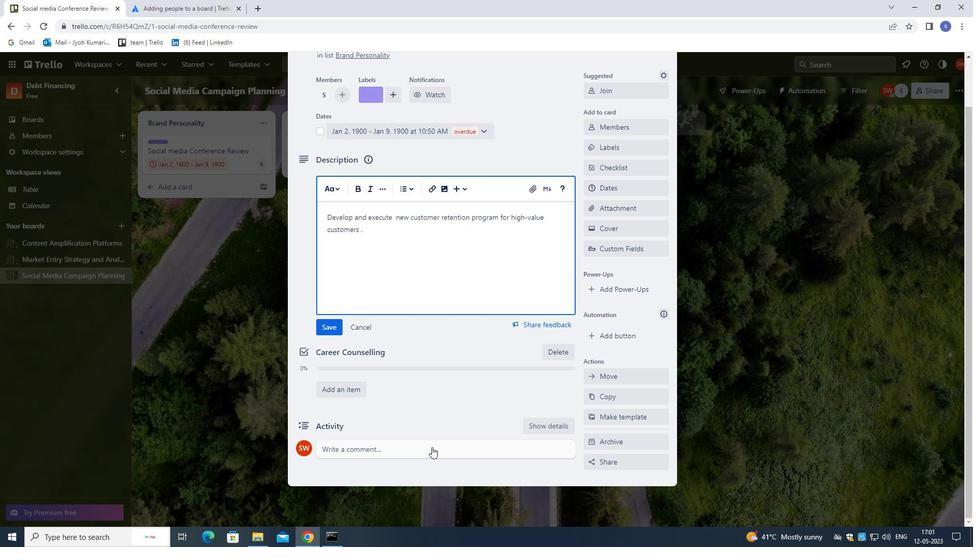 
Action: Mouse moved to (470, 460)
Screenshot: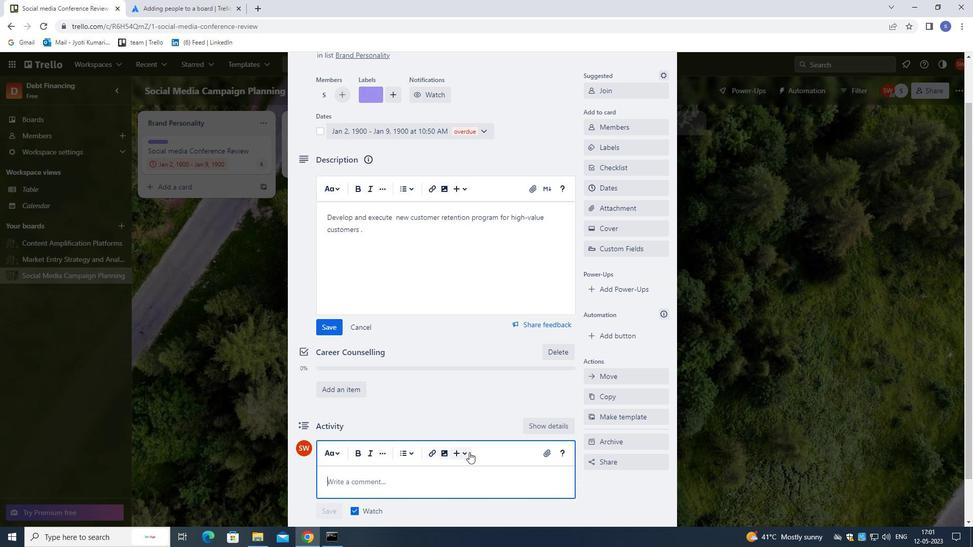 
Action: Key pressed <Key.shift>THIS<Key.space>TASJ<Key.backspace>K<Key.space>REQUIRES<Key.space>PROACTIVE<Key.space>OWNERSHIP<Key.space>,<Key.space>SO<Key.space>LET<Key.space>US<Key.space>TAKE<Key.space><Key.shift>RESPONSIBILTY<Key.space><Key.space>AND<Key.space>ENSURE<Key.space>PROGRESS<Key.space>AND<Key.space>MADE<Key.space>IN<Key.space>TIMELY<Key.space>MANNER.
Screenshot: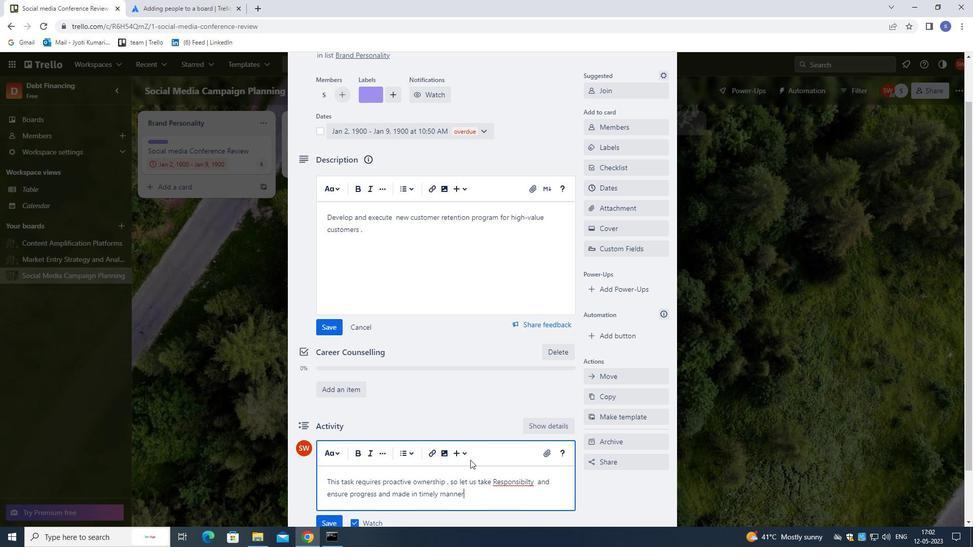 
Action: Mouse moved to (333, 328)
Screenshot: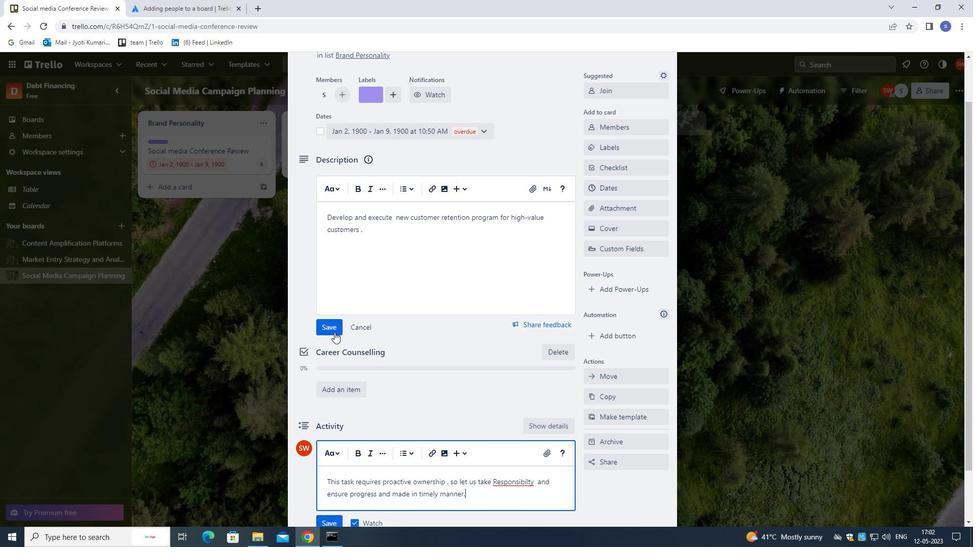 
Action: Mouse pressed left at (333, 328)
Screenshot: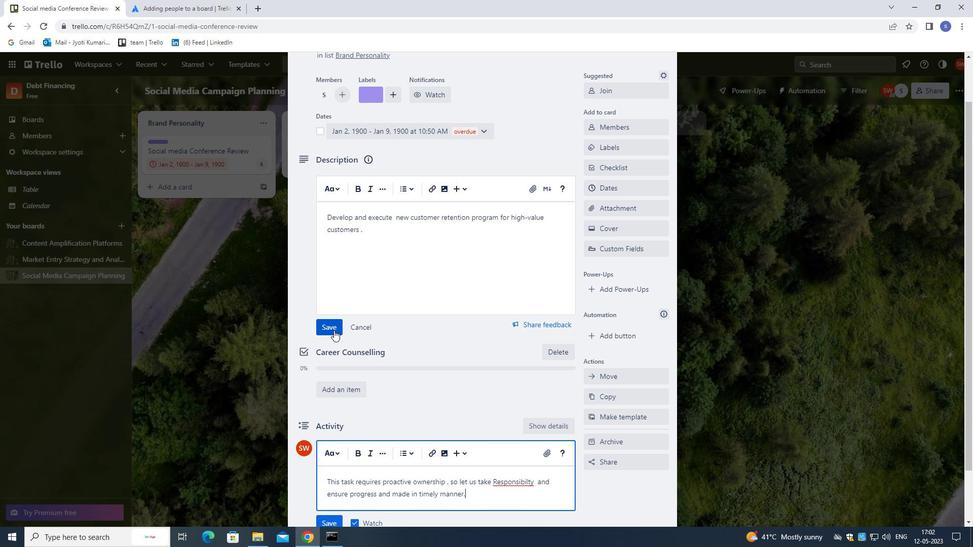
Action: Mouse moved to (367, 366)
Screenshot: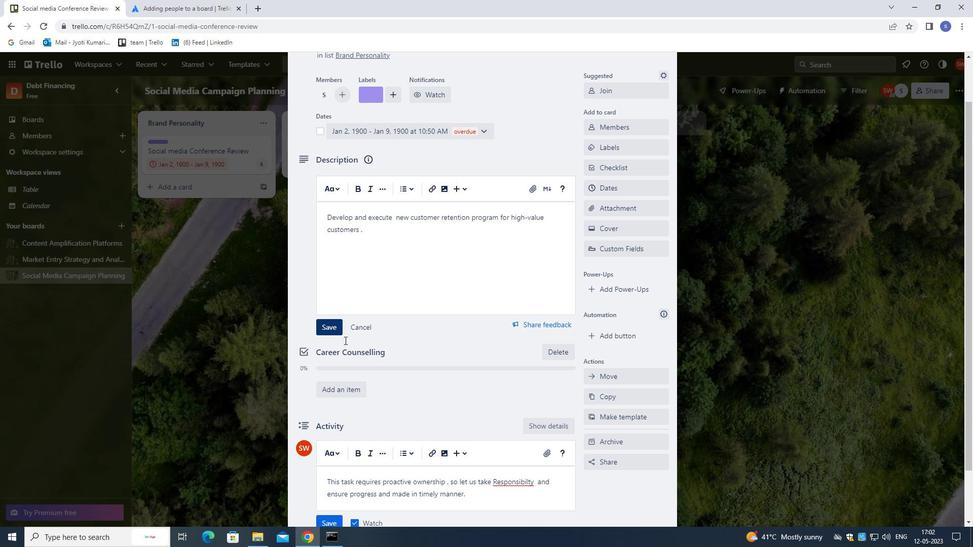 
Action: Mouse scrolled (367, 365) with delta (0, 0)
Screenshot: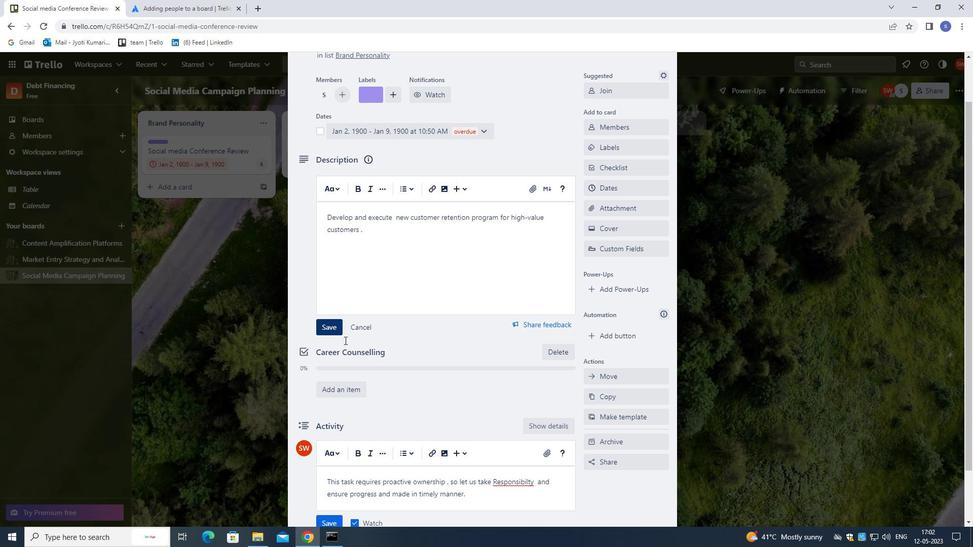 
Action: Mouse moved to (373, 378)
Screenshot: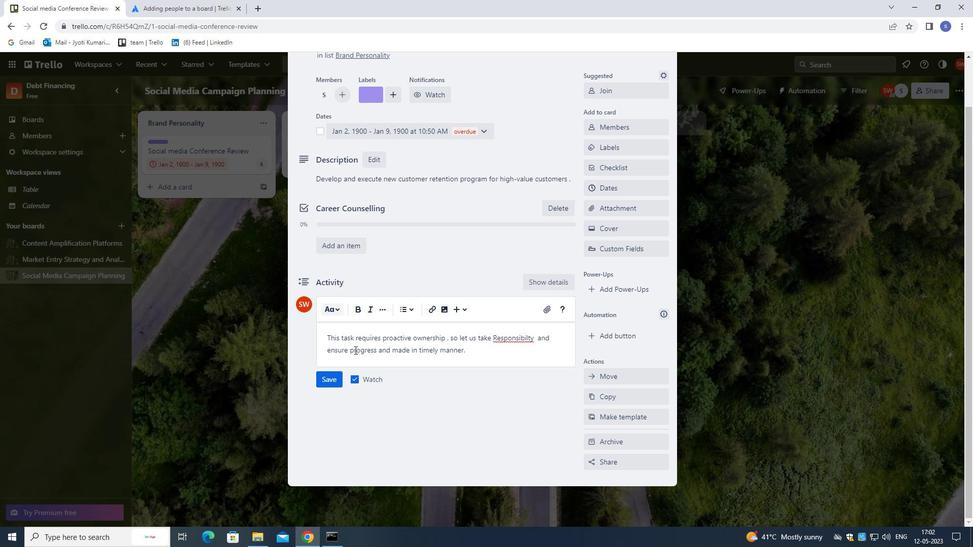 
Action: Mouse scrolled (373, 378) with delta (0, 0)
Screenshot: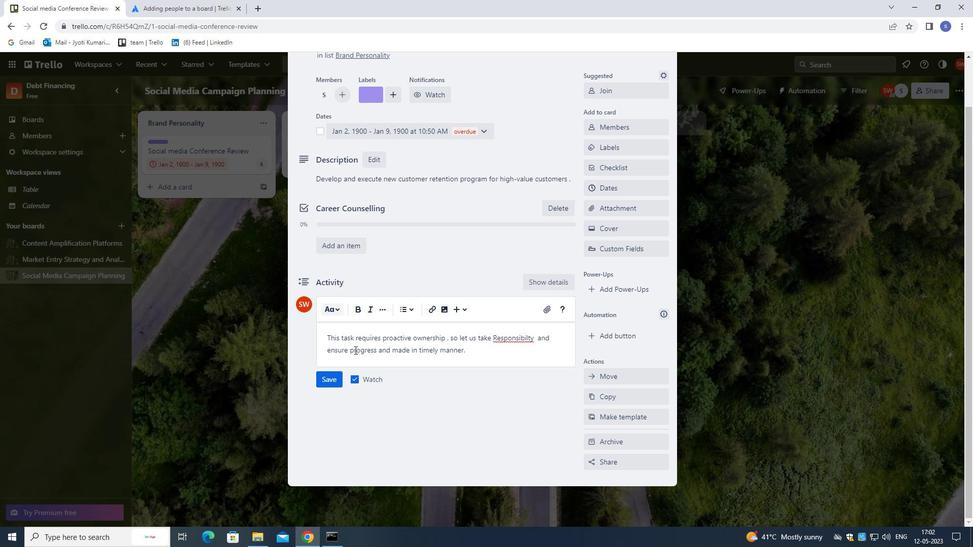 
Action: Mouse moved to (377, 384)
Screenshot: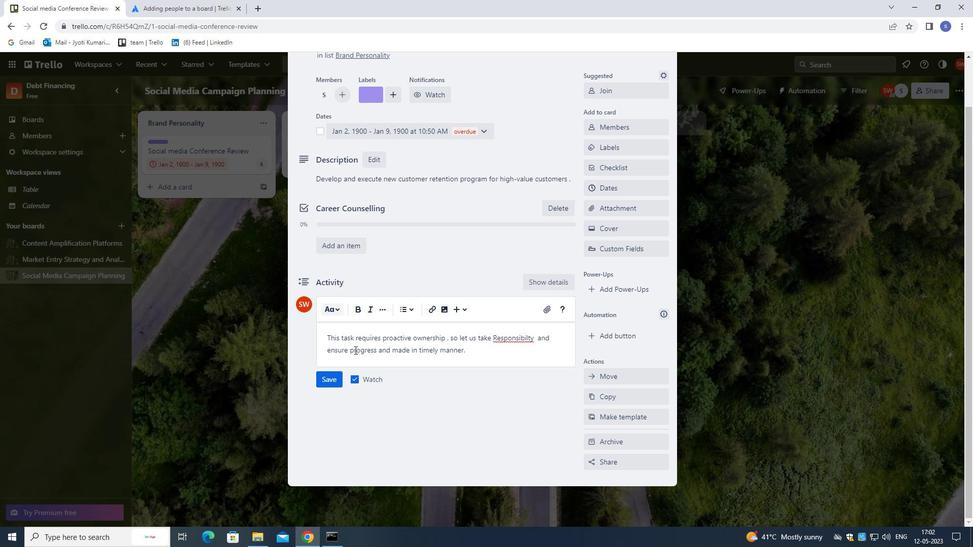 
Action: Mouse scrolled (377, 384) with delta (0, 0)
Screenshot: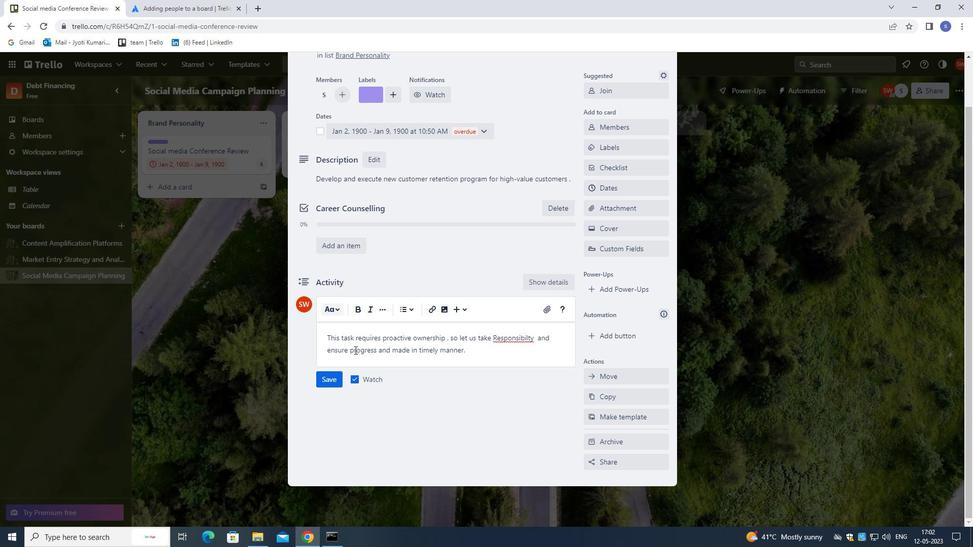 
Action: Mouse moved to (382, 394)
Screenshot: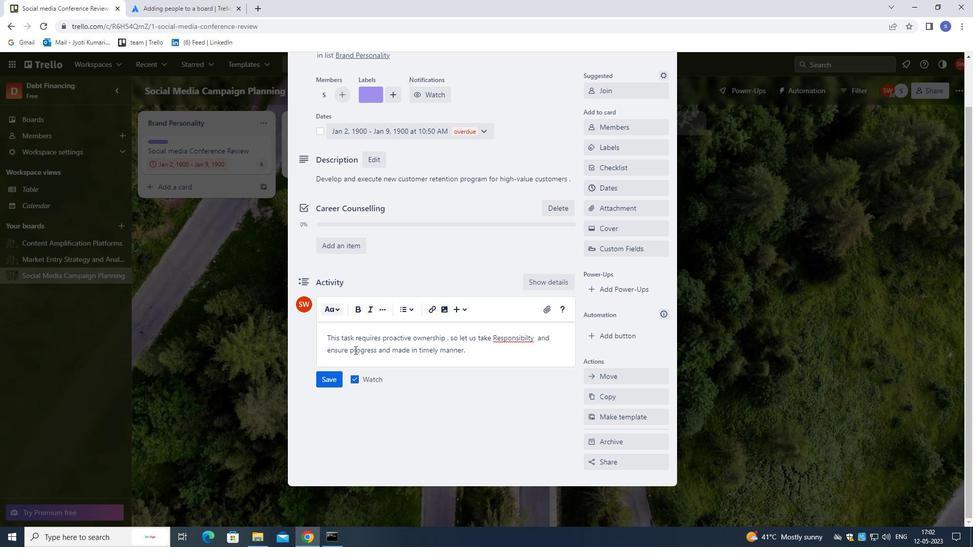
Action: Mouse scrolled (382, 394) with delta (0, 0)
Screenshot: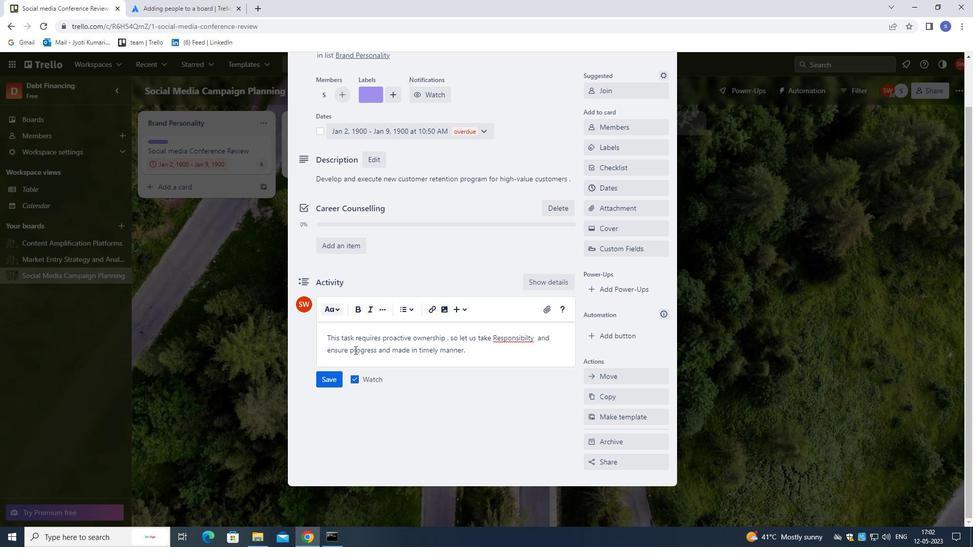
Action: Mouse moved to (387, 406)
Screenshot: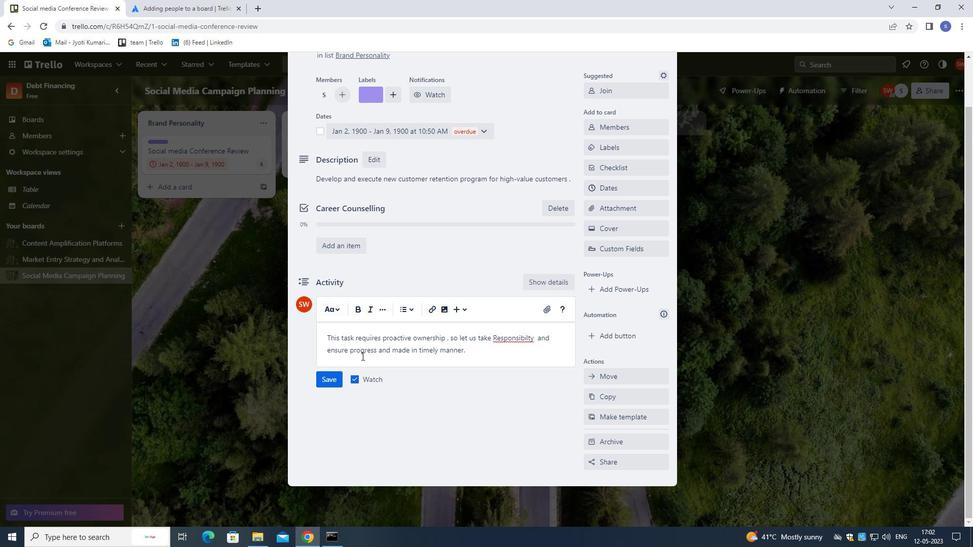 
Action: Mouse scrolled (387, 405) with delta (0, 0)
Screenshot: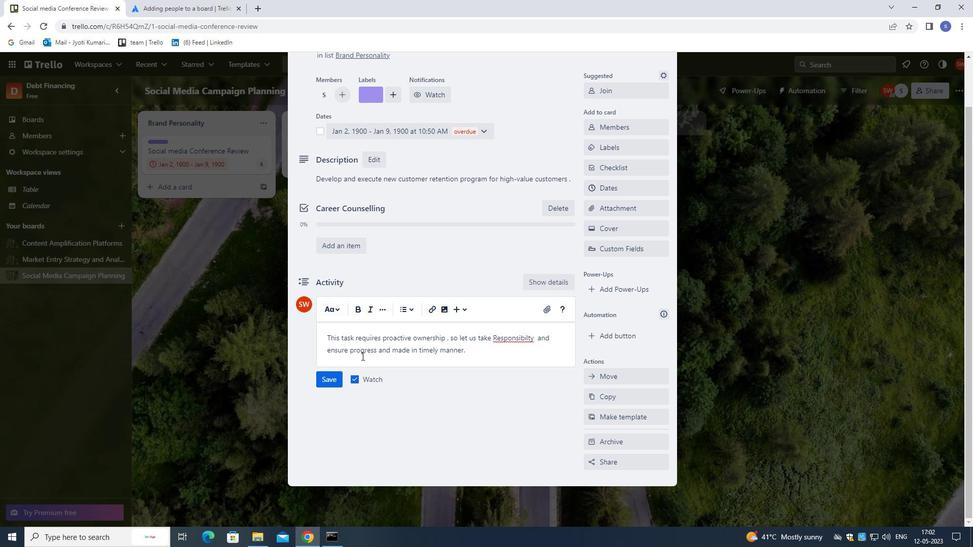 
Action: Mouse moved to (333, 375)
Screenshot: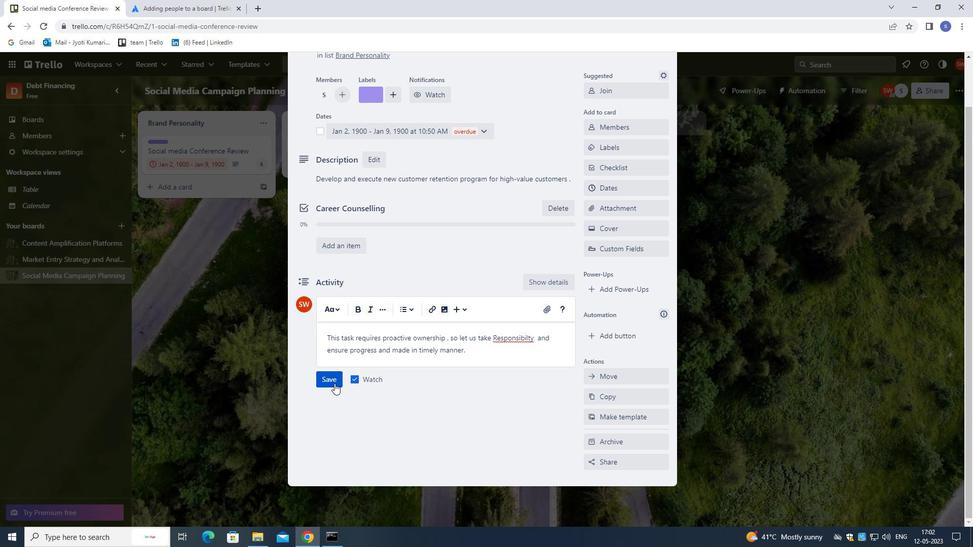 
Action: Mouse pressed left at (333, 375)
Screenshot: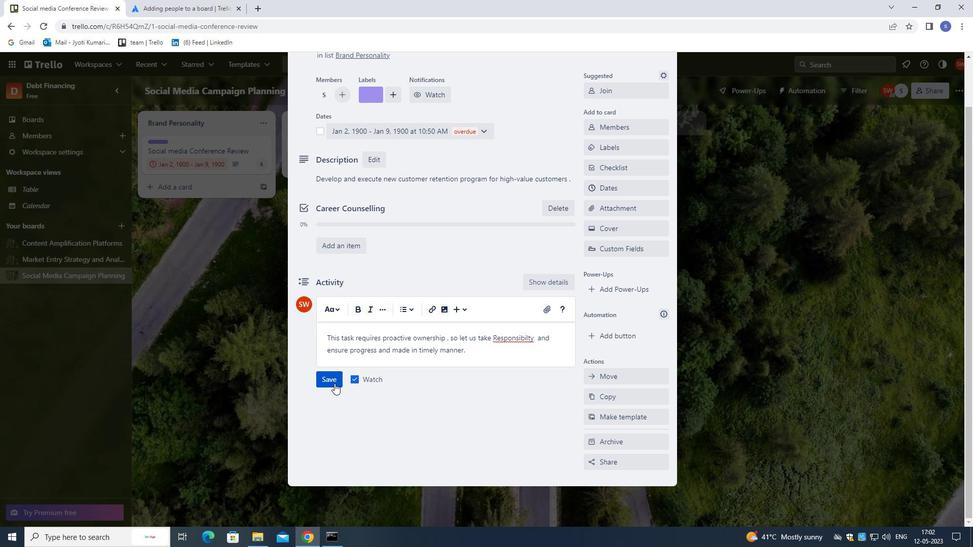 
Action: Mouse moved to (505, 290)
Screenshot: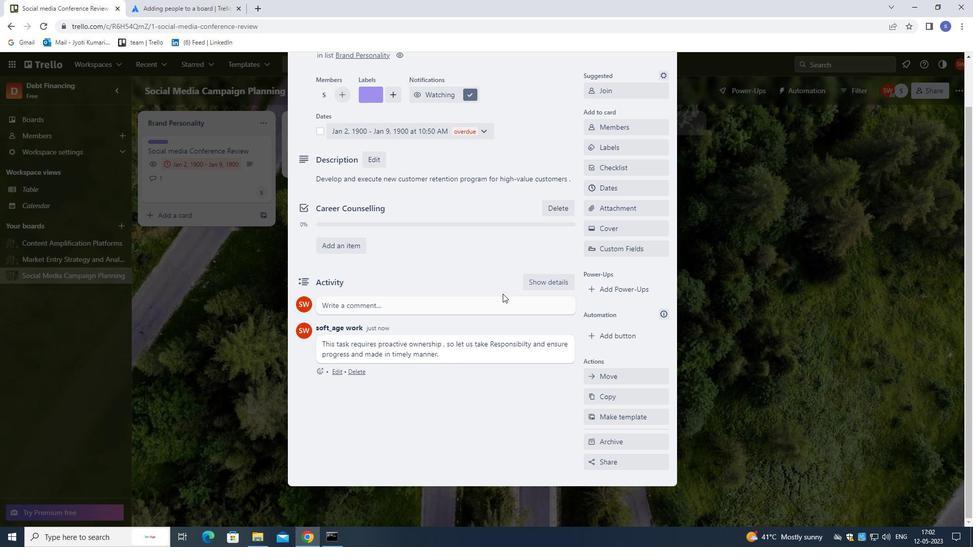 
Action: Mouse scrolled (505, 290) with delta (0, 0)
Screenshot: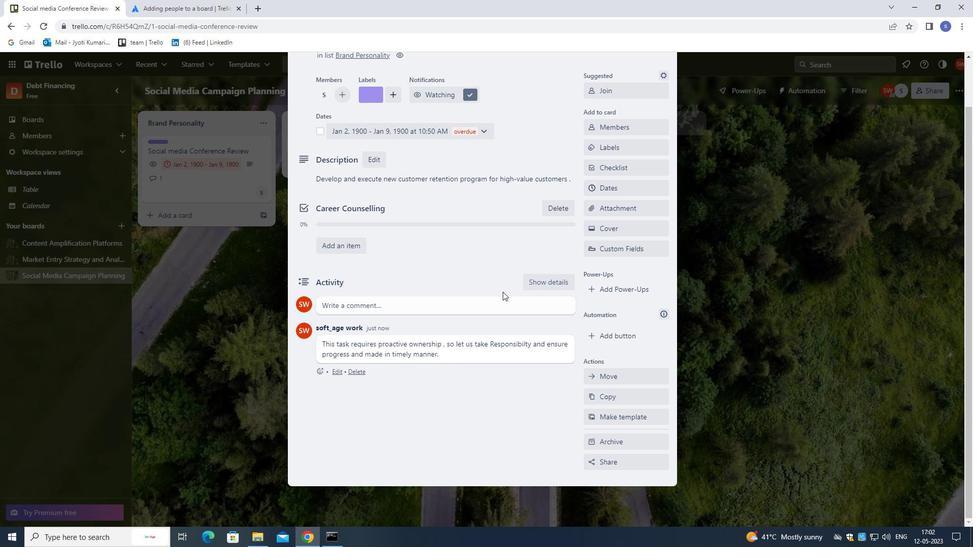 
Action: Mouse scrolled (505, 290) with delta (0, 0)
Screenshot: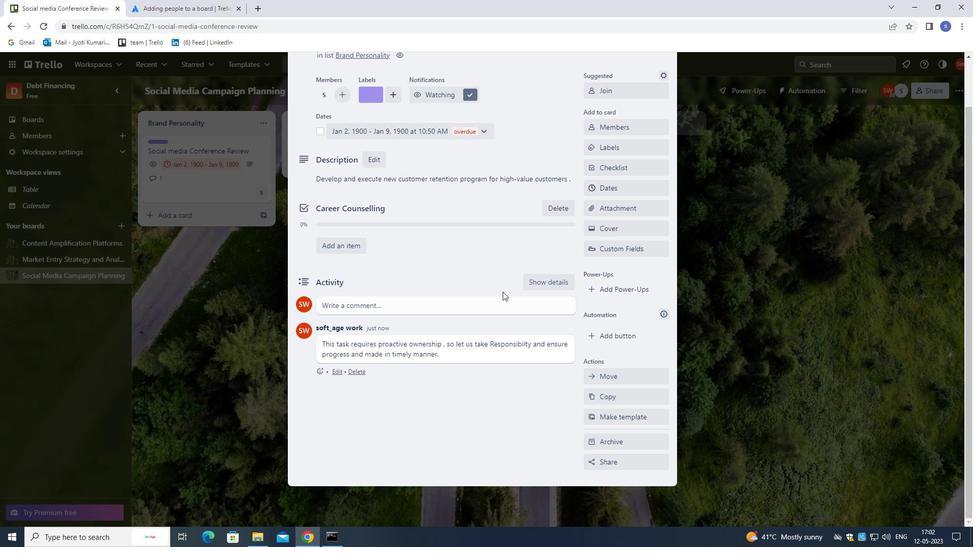 
Action: Mouse scrolled (505, 290) with delta (0, 0)
Screenshot: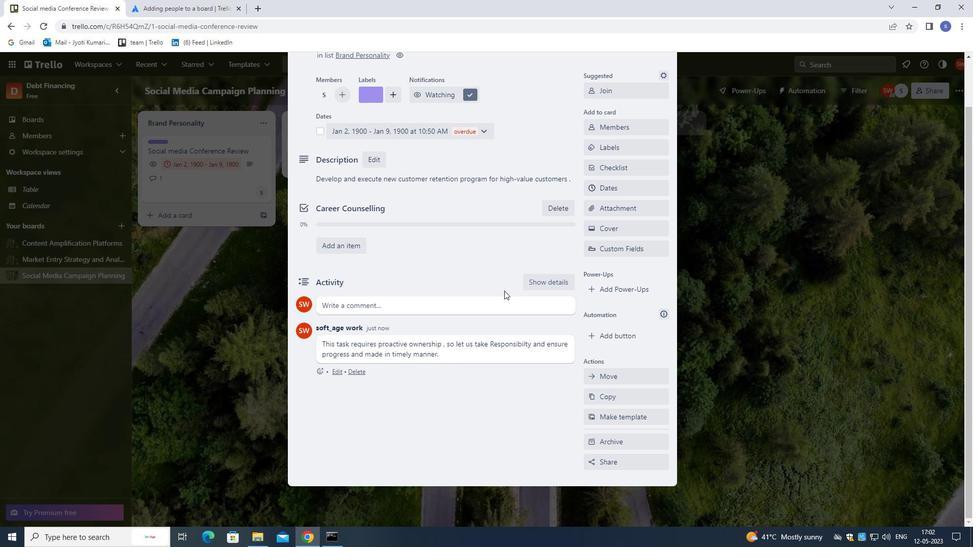
Action: Mouse moved to (505, 279)
Screenshot: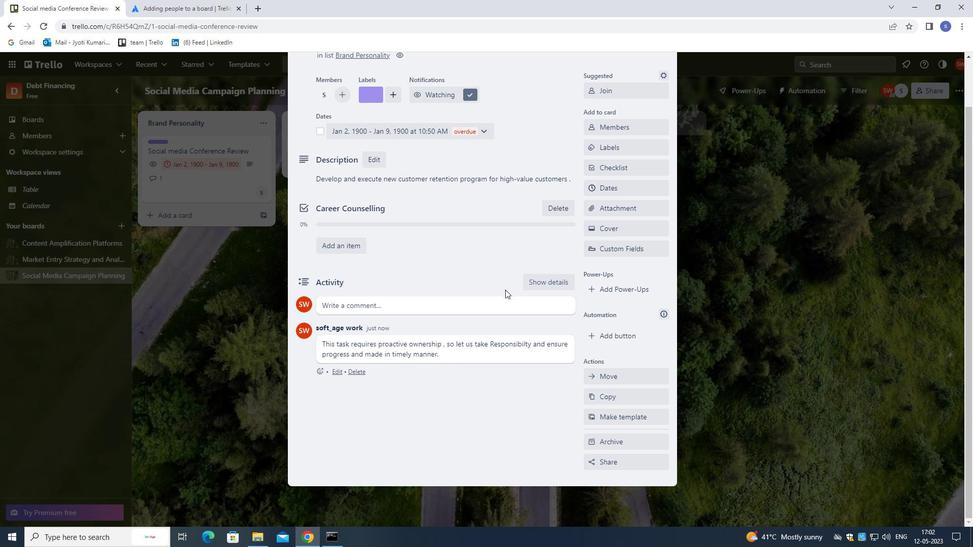 
Action: Mouse scrolled (505, 279) with delta (0, 0)
Screenshot: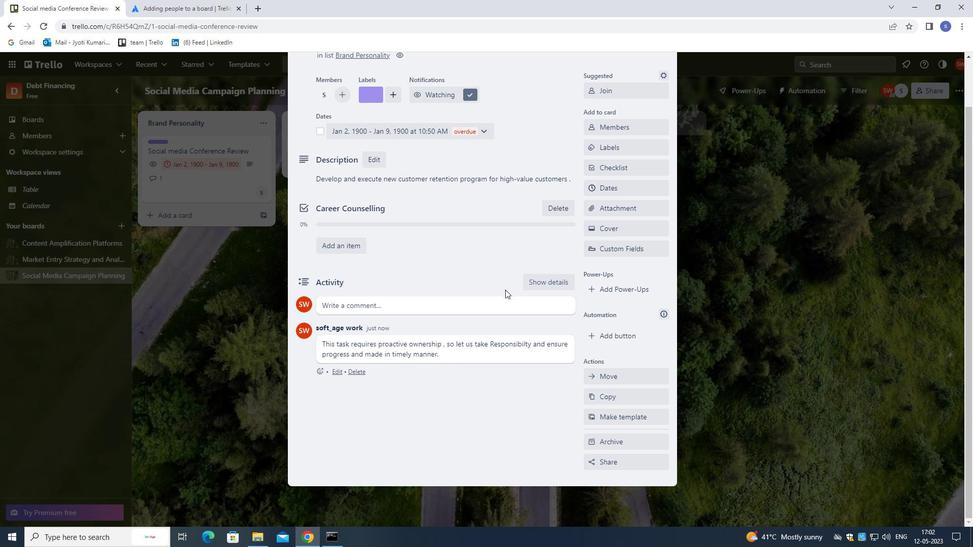 
Action: Mouse moved to (666, 88)
Screenshot: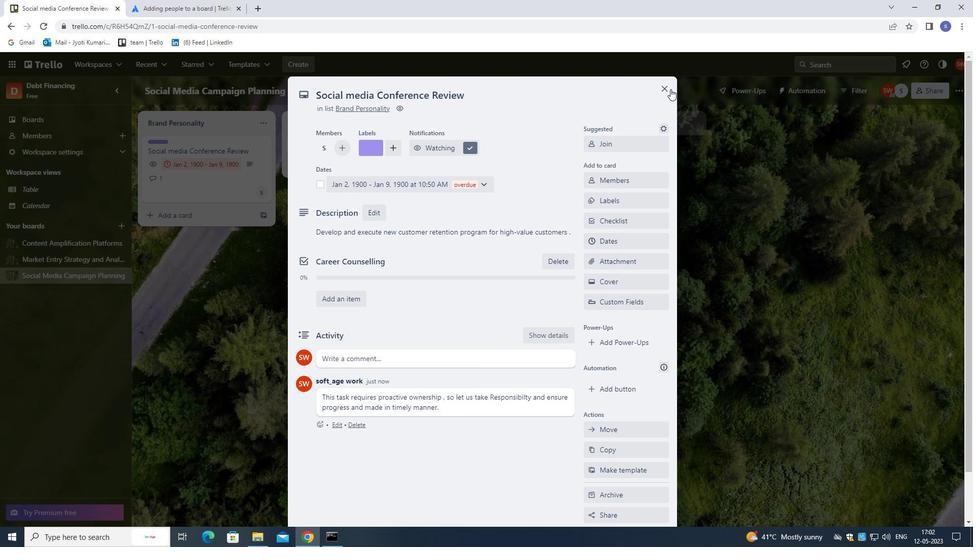 
Action: Mouse pressed left at (666, 88)
Screenshot: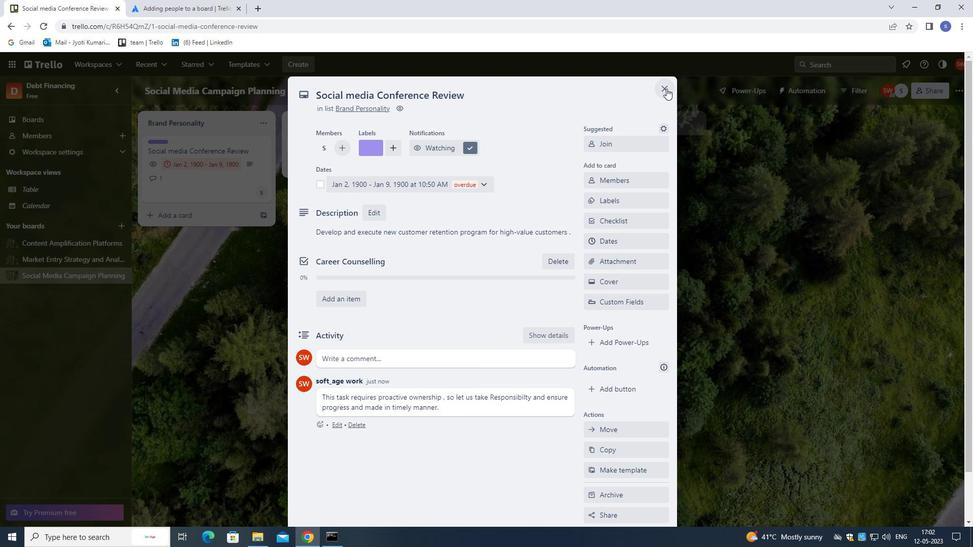 
Action: Mouse moved to (663, 96)
Screenshot: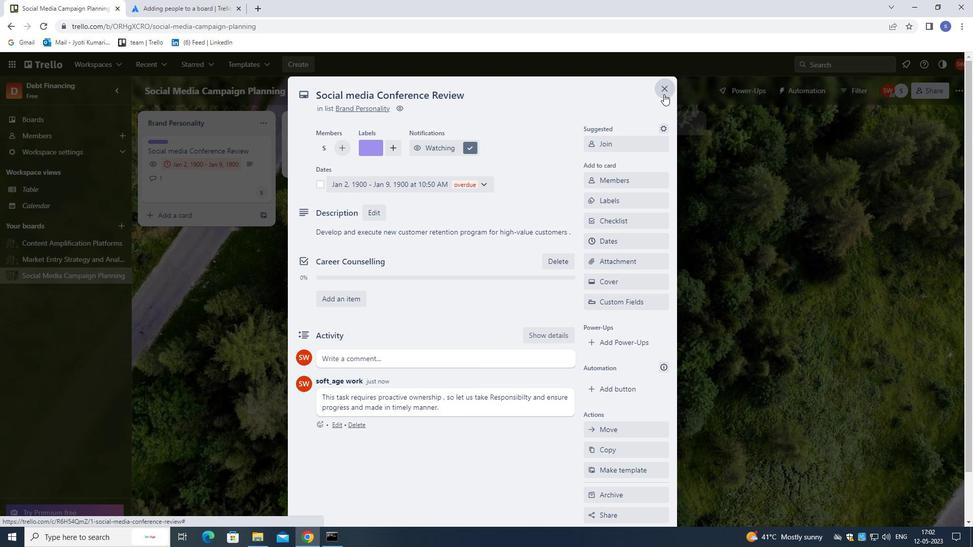 
